 Task: Play online wordle game with 4 letters.
Action: Mouse moved to (671, 529)
Screenshot: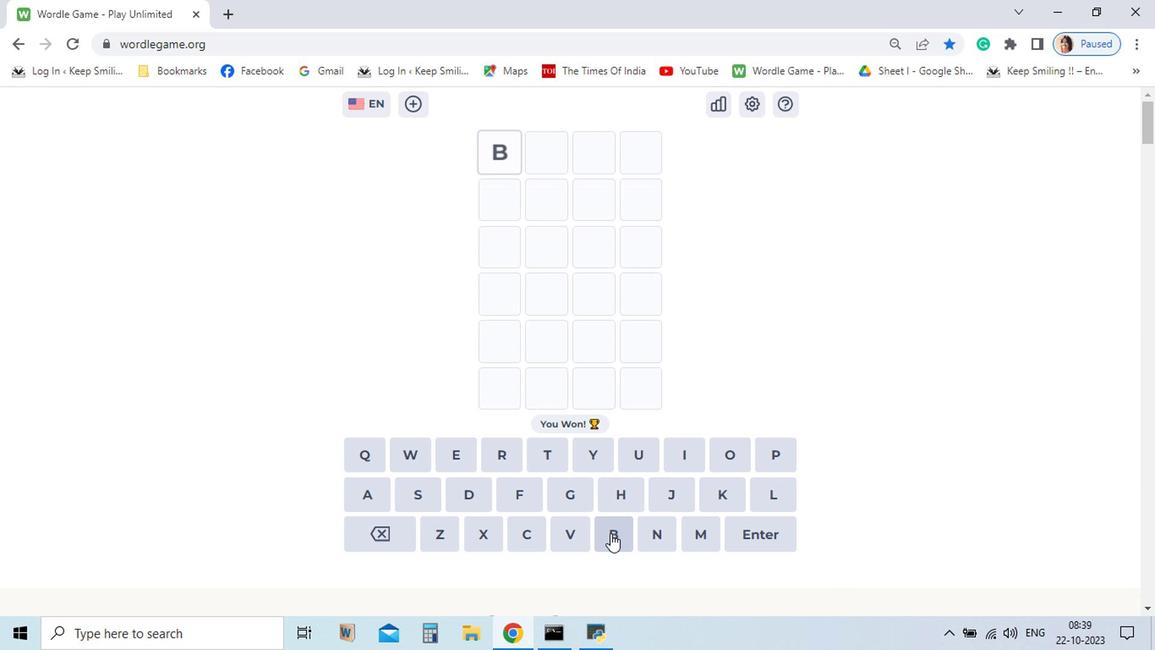 
Action: Mouse pressed left at (671, 529)
Screenshot: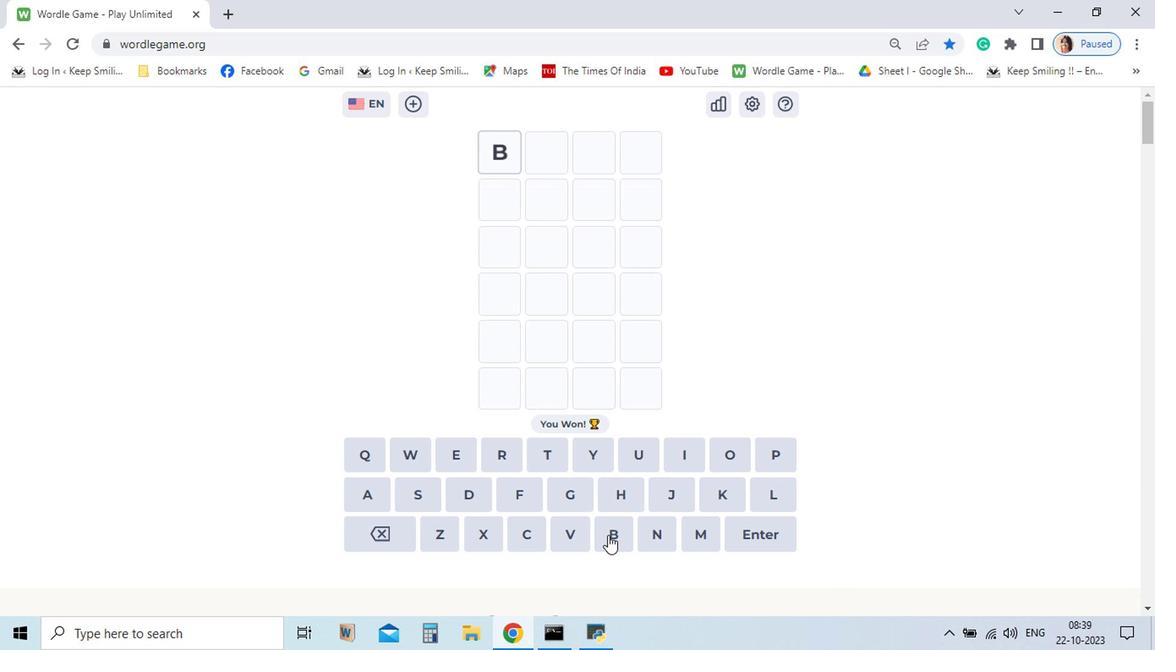 
Action: Mouse moved to (702, 513)
Screenshot: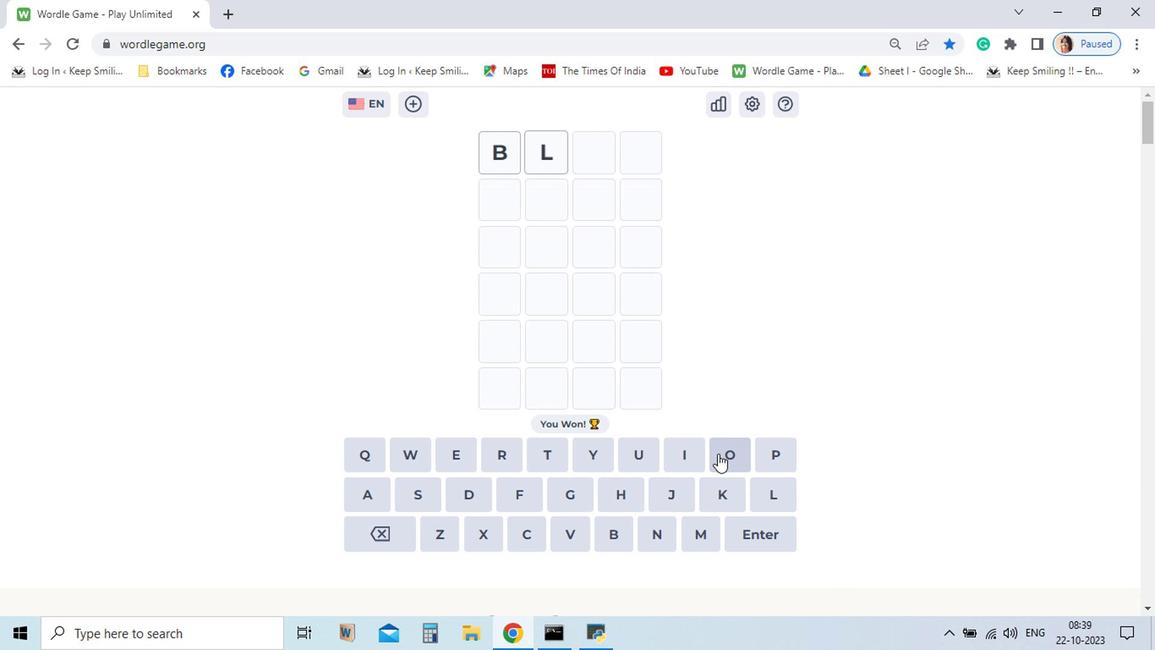 
Action: Mouse pressed left at (702, 513)
Screenshot: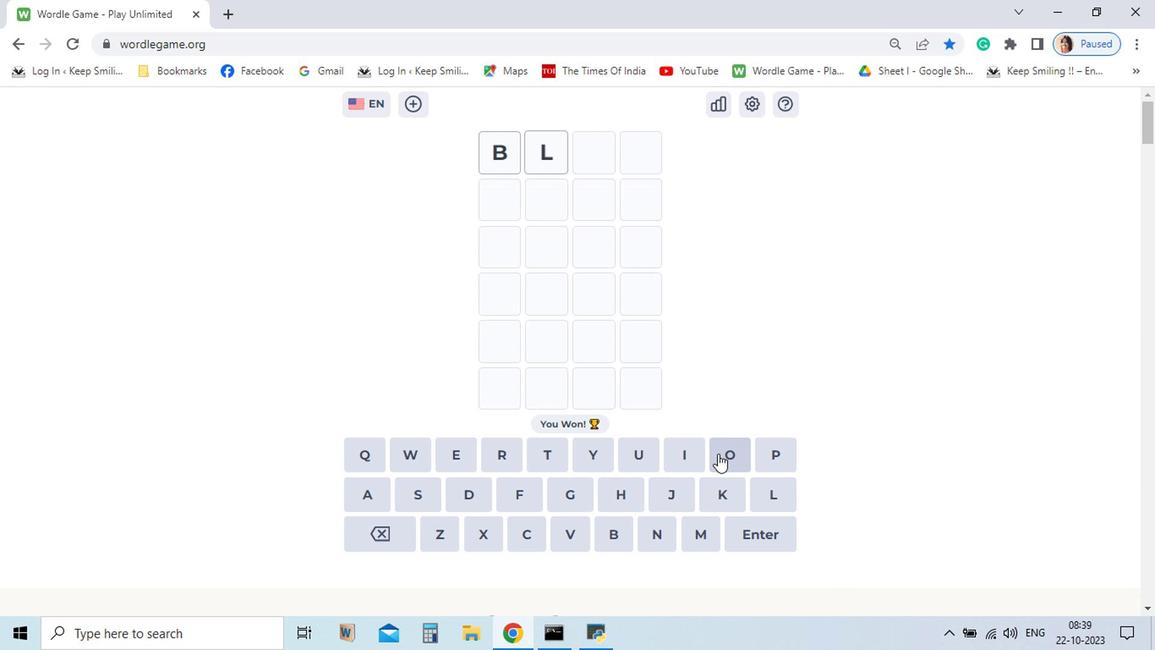 
Action: Mouse moved to (693, 498)
Screenshot: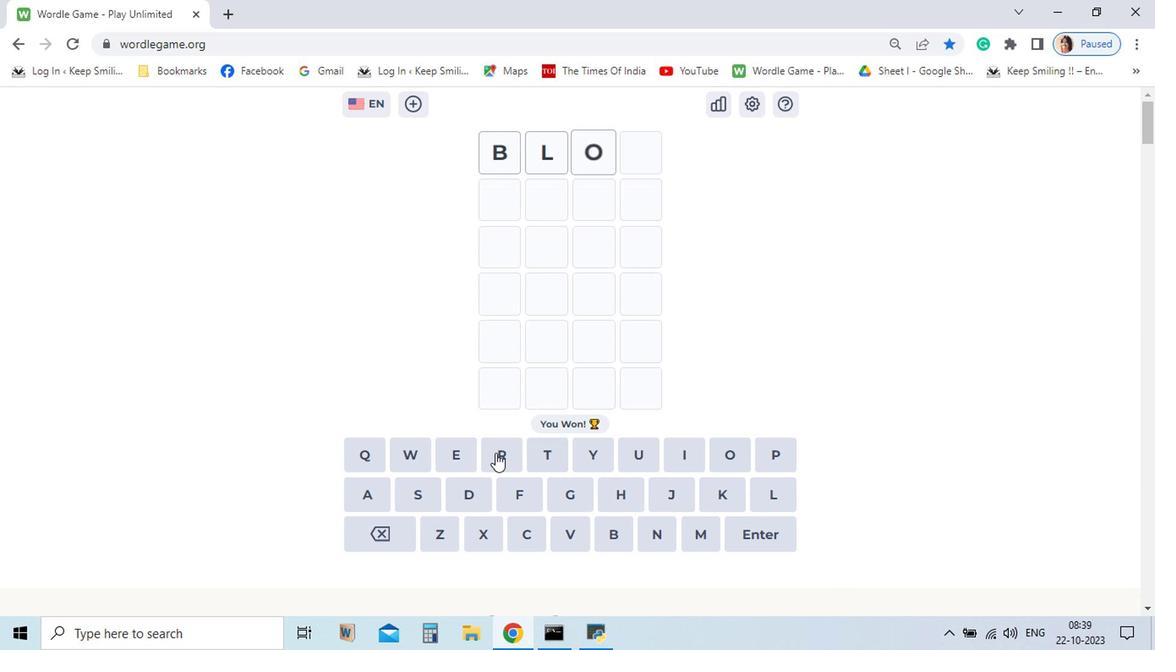 
Action: Mouse pressed left at (693, 498)
Screenshot: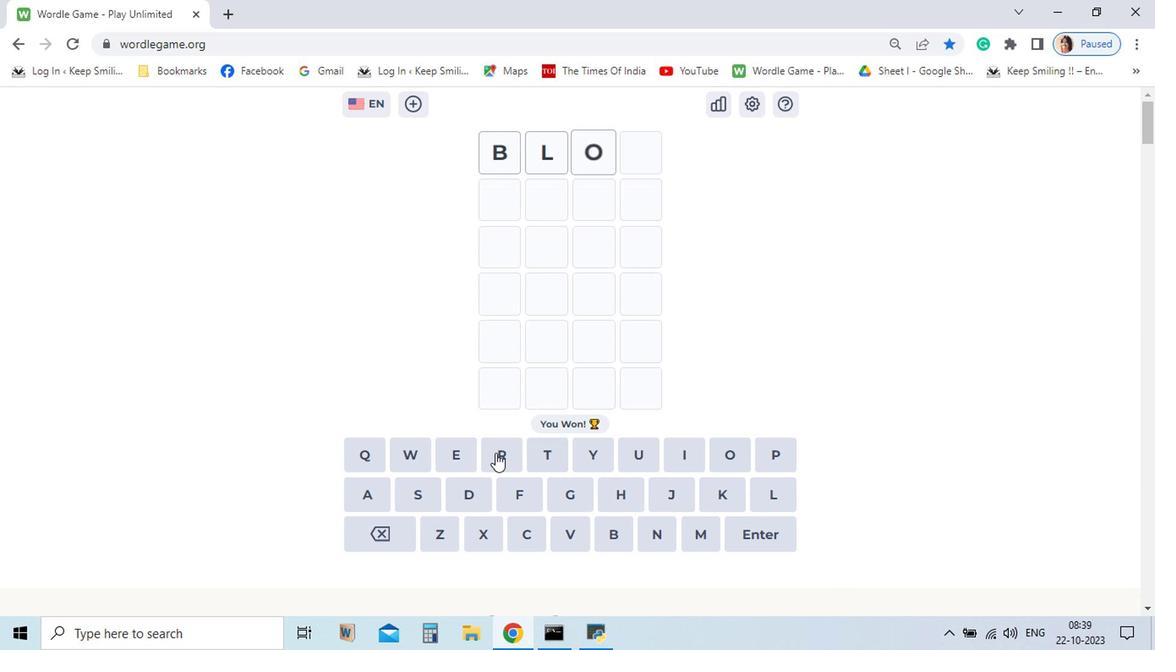 
Action: Mouse moved to (632, 499)
Screenshot: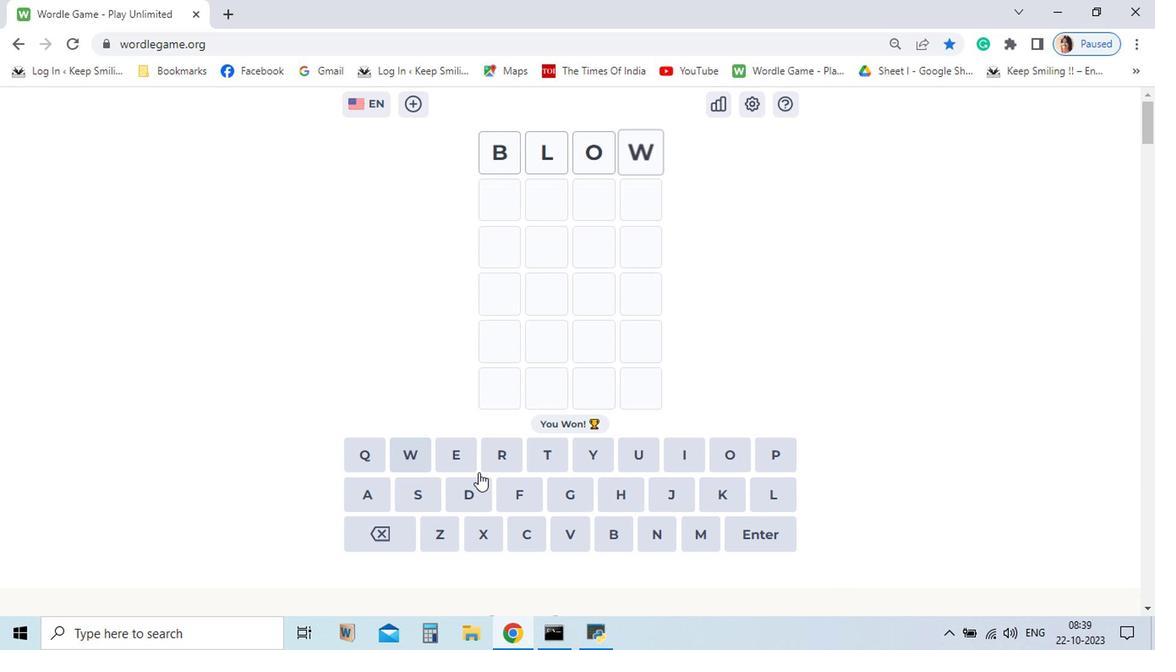 
Action: Mouse pressed left at (632, 499)
Screenshot: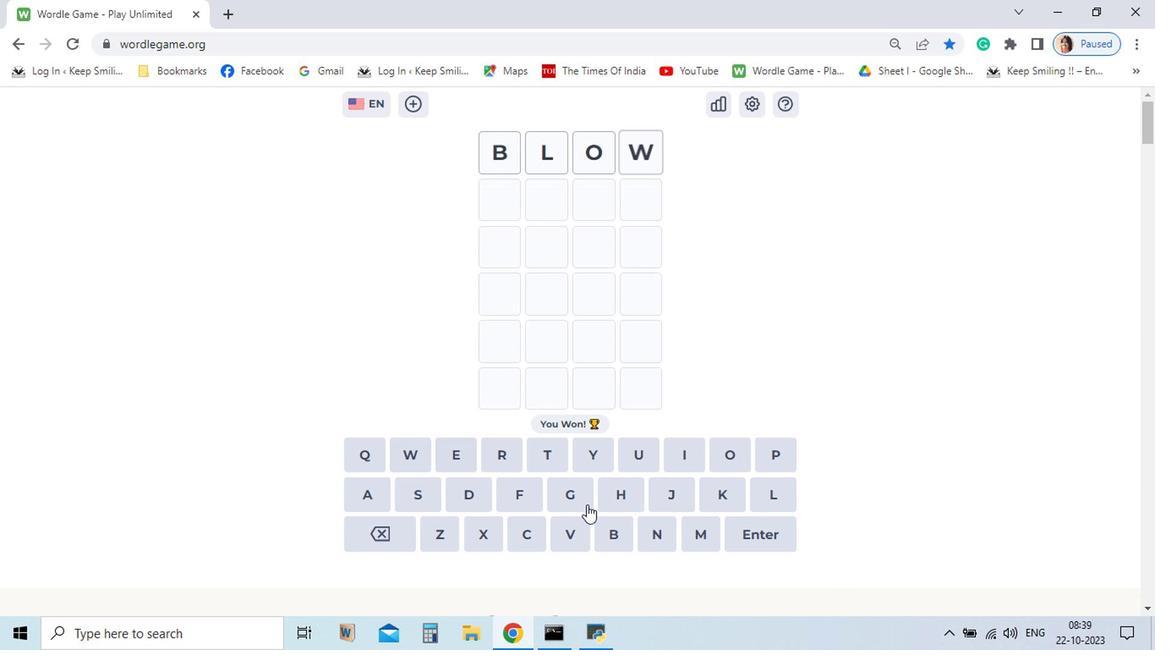 
Action: Mouse moved to (697, 530)
Screenshot: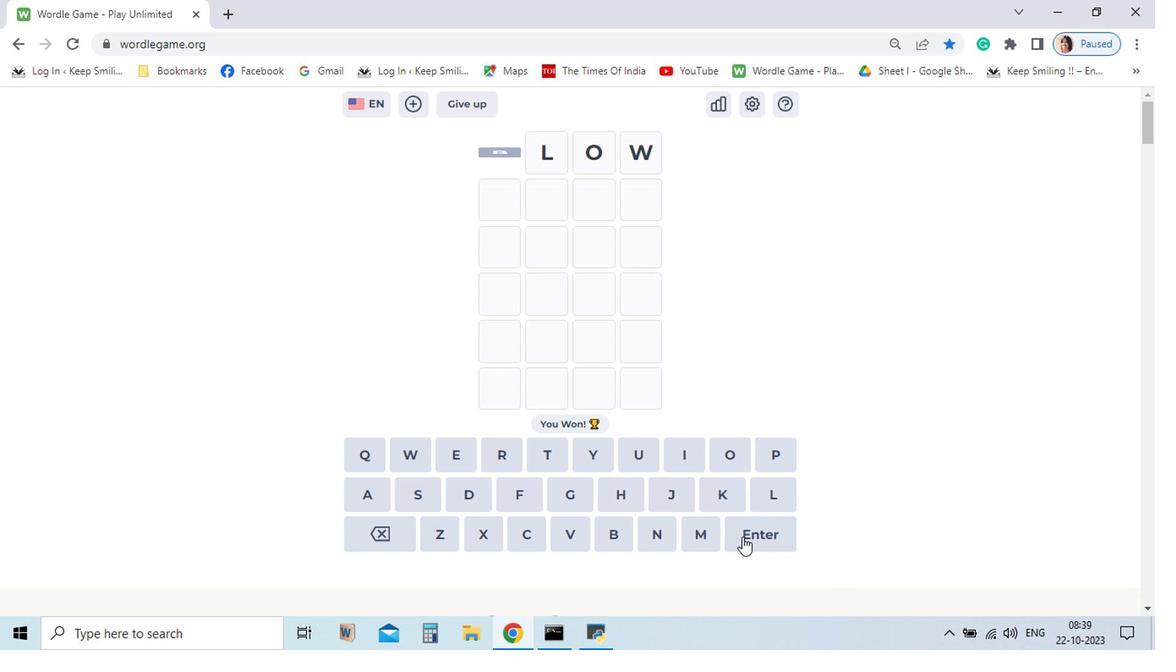 
Action: Mouse pressed left at (697, 530)
Screenshot: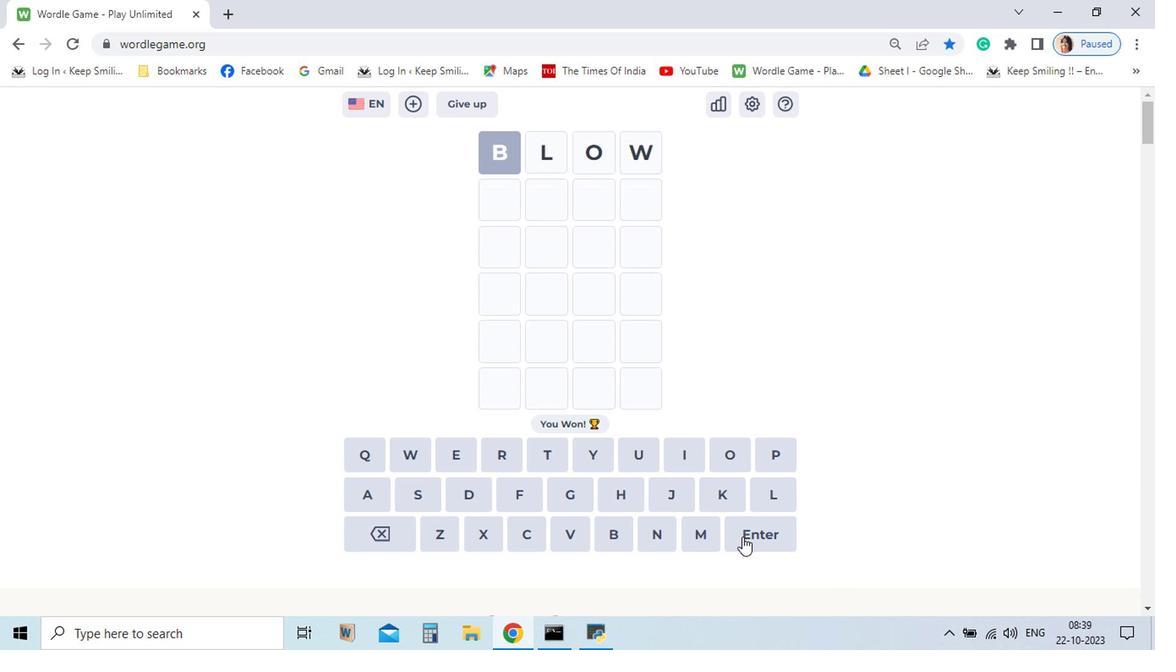 
Action: Mouse moved to (633, 515)
Screenshot: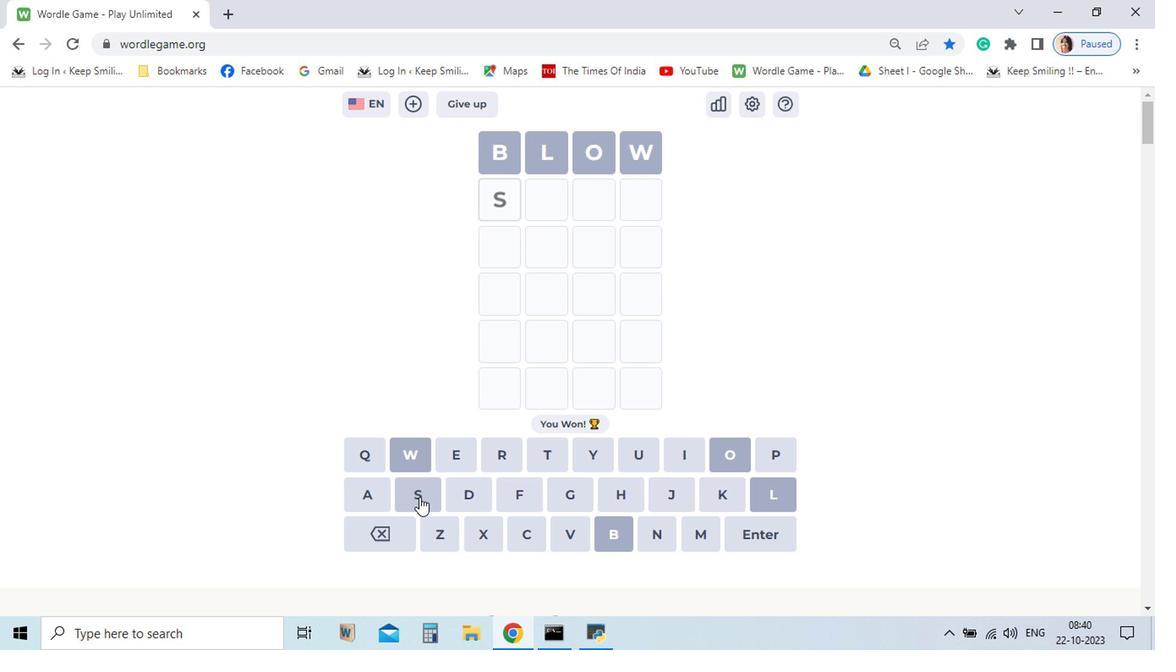 
Action: Mouse pressed left at (633, 515)
Screenshot: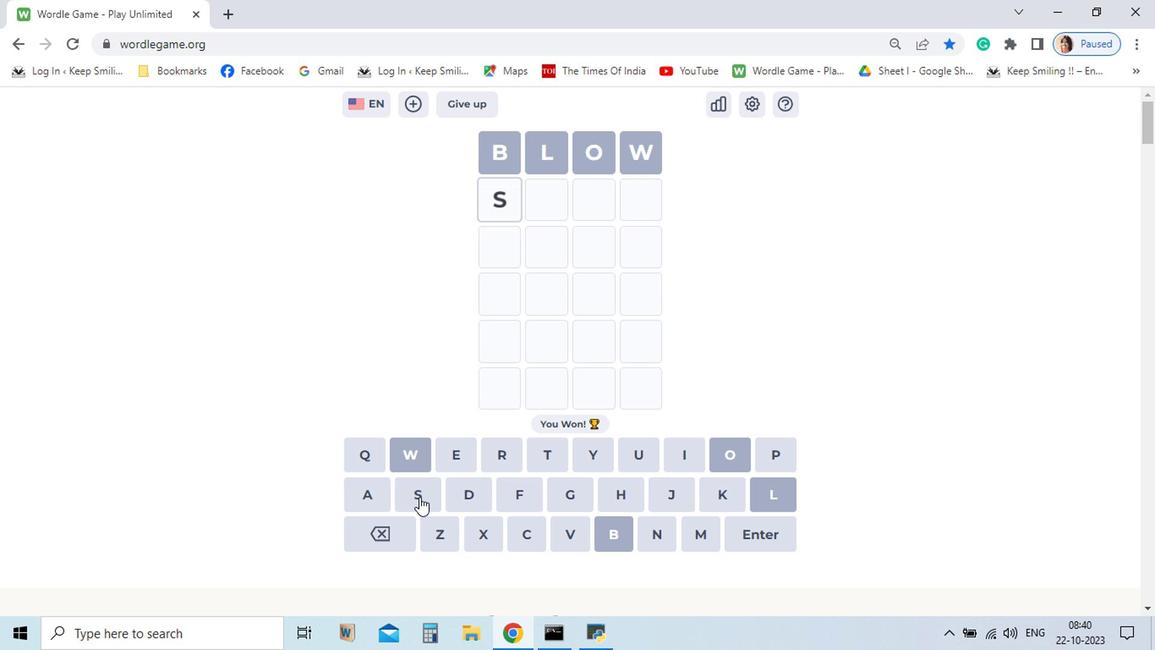 
Action: Mouse moved to (672, 513)
Screenshot: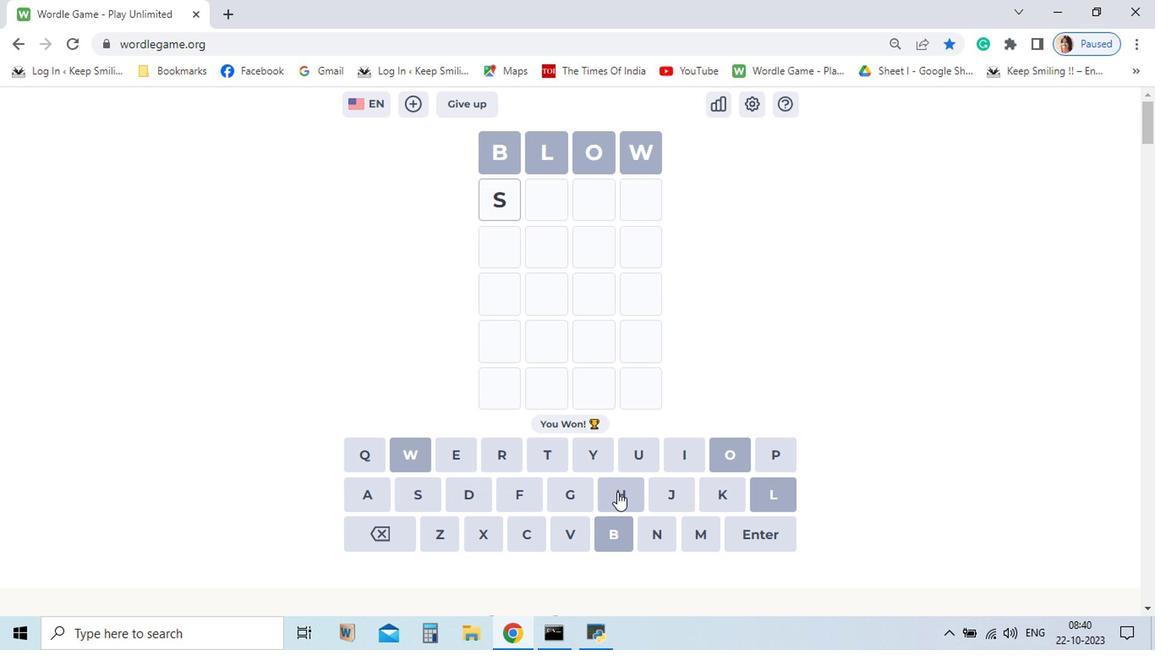 
Action: Mouse pressed left at (672, 513)
Screenshot: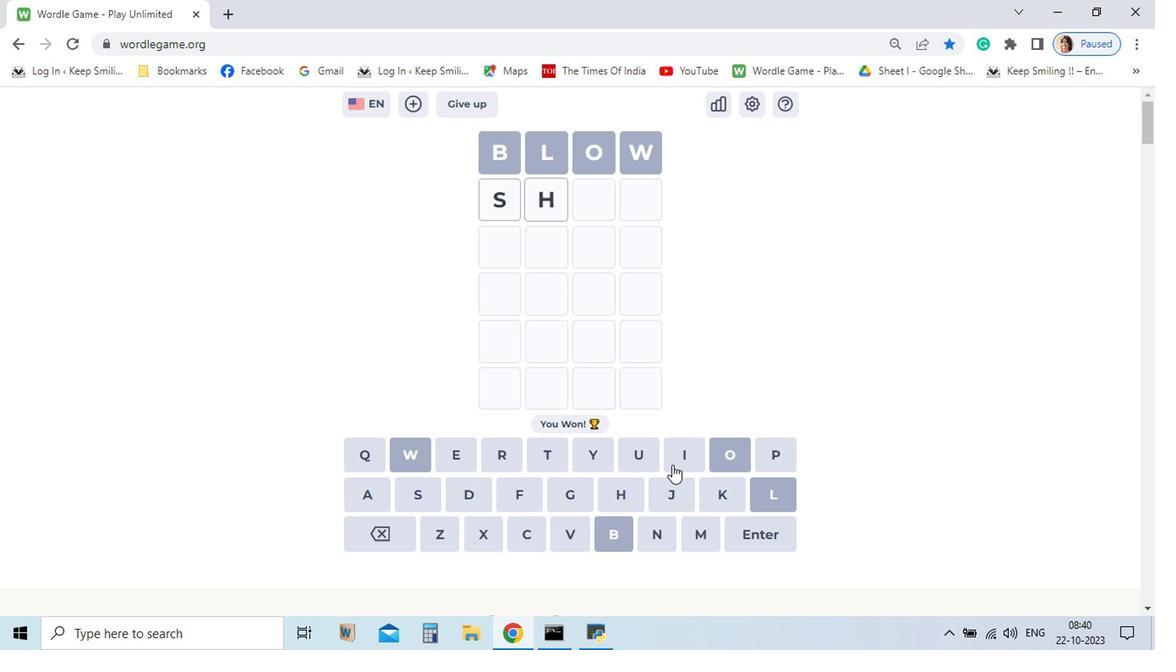 
Action: Mouse moved to (684, 502)
Screenshot: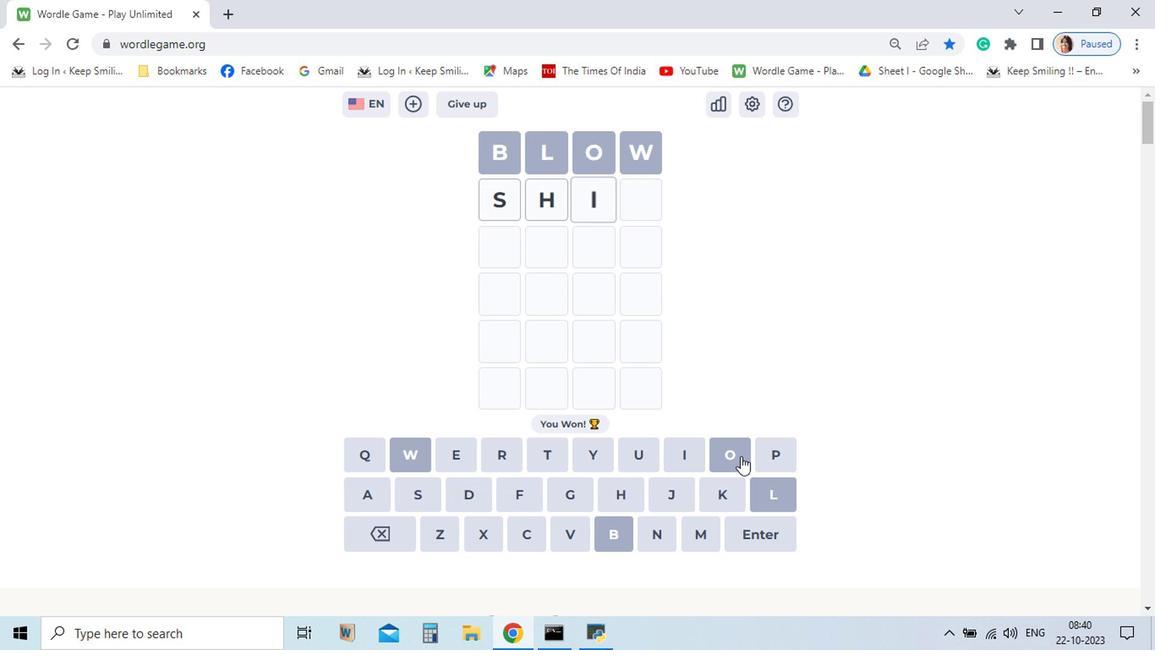 
Action: Mouse pressed left at (684, 502)
Screenshot: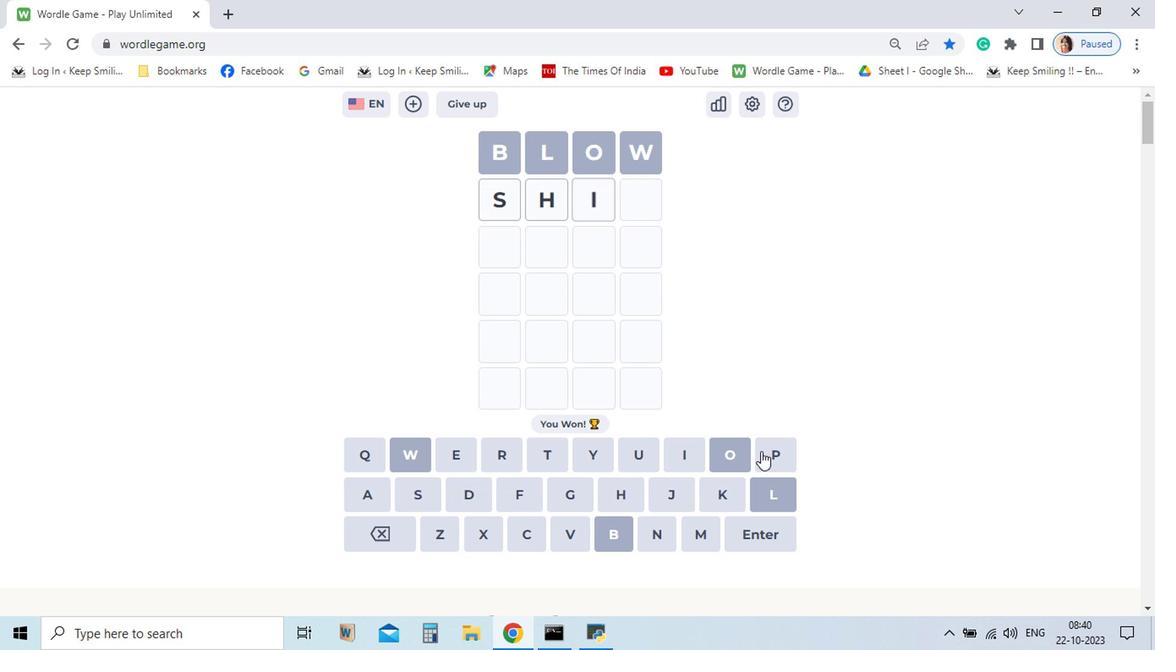 
Action: Mouse moved to (702, 498)
Screenshot: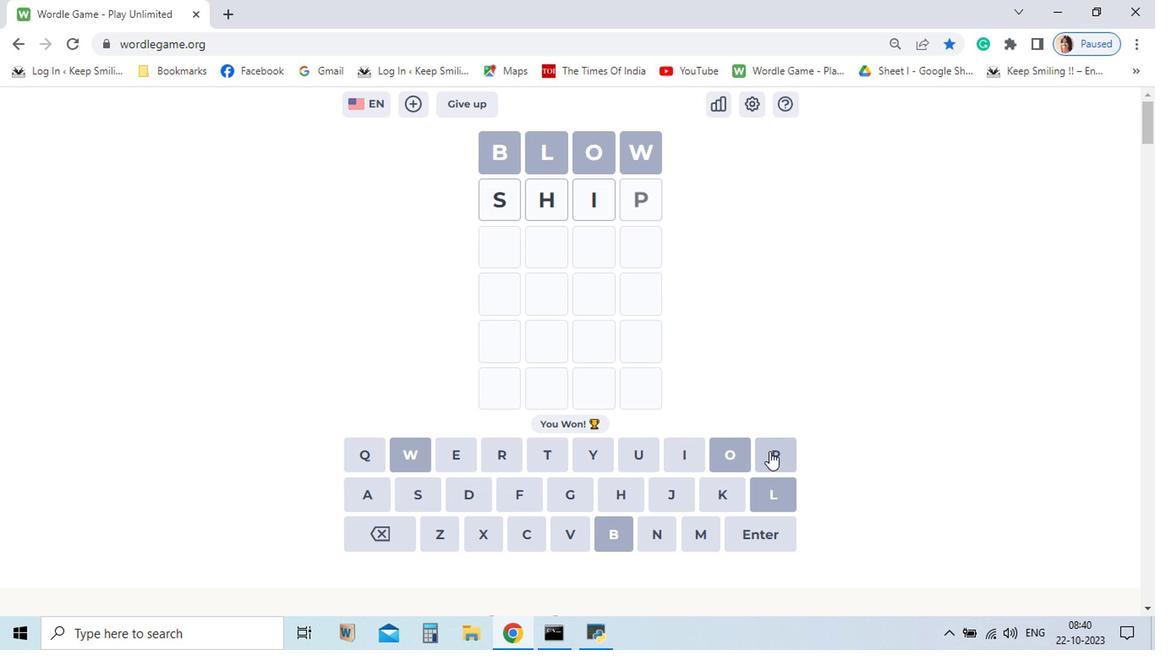 
Action: Mouse pressed left at (702, 498)
Screenshot: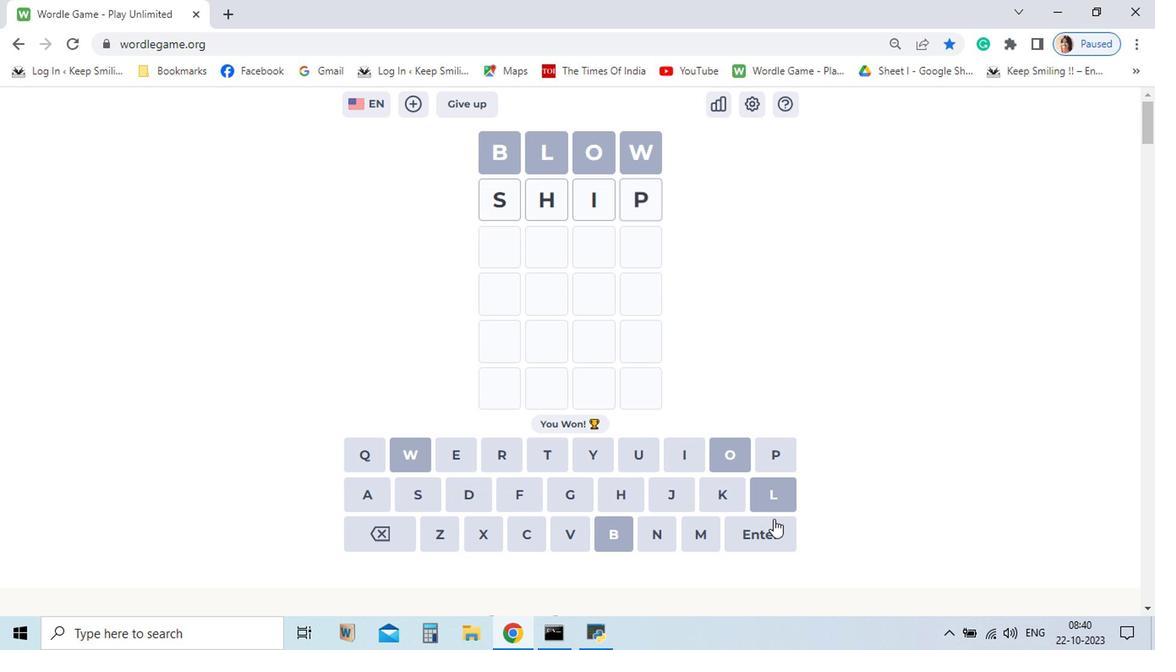 
Action: Mouse moved to (702, 525)
Screenshot: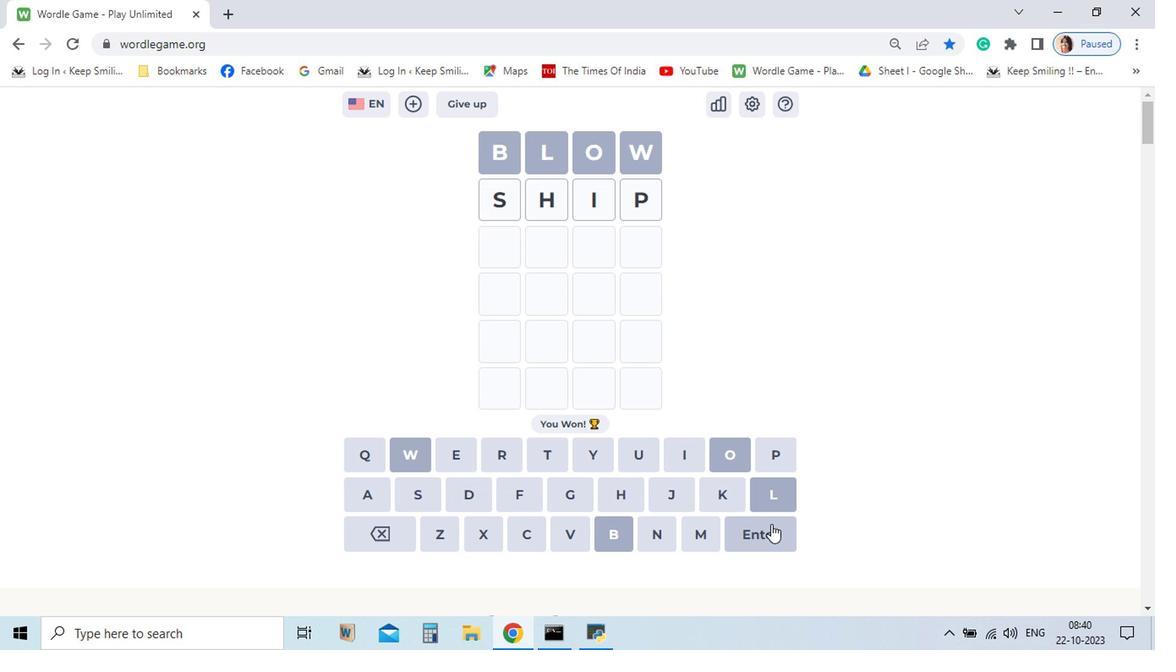 
Action: Mouse pressed left at (702, 525)
Screenshot: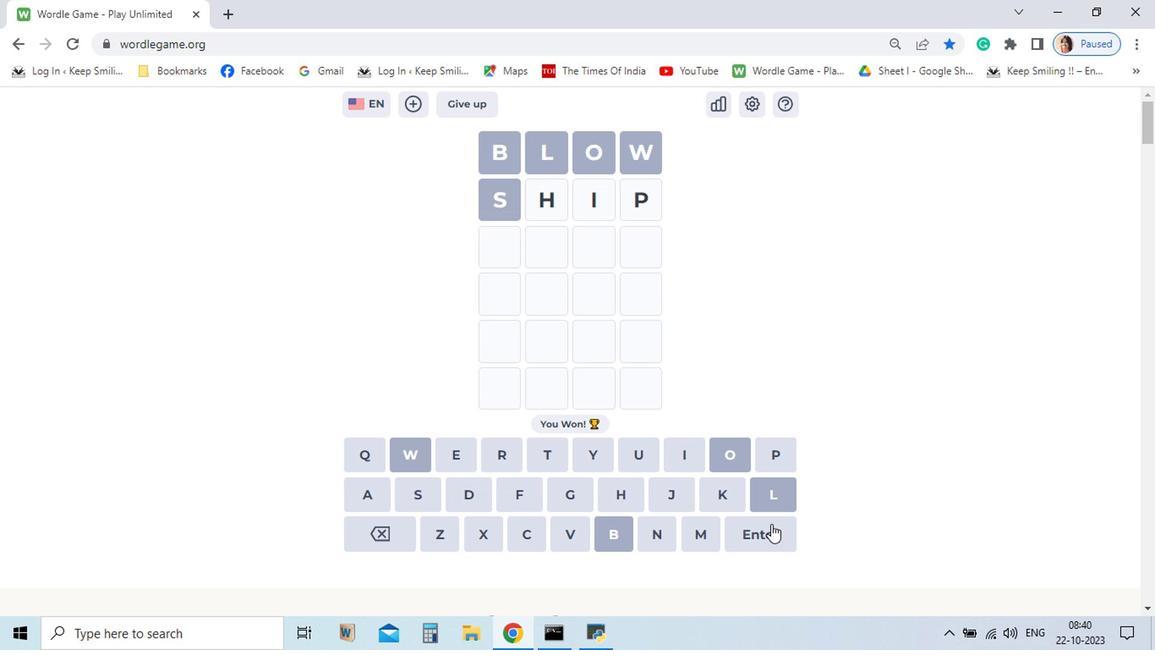 
Action: Mouse moved to (671, 515)
Screenshot: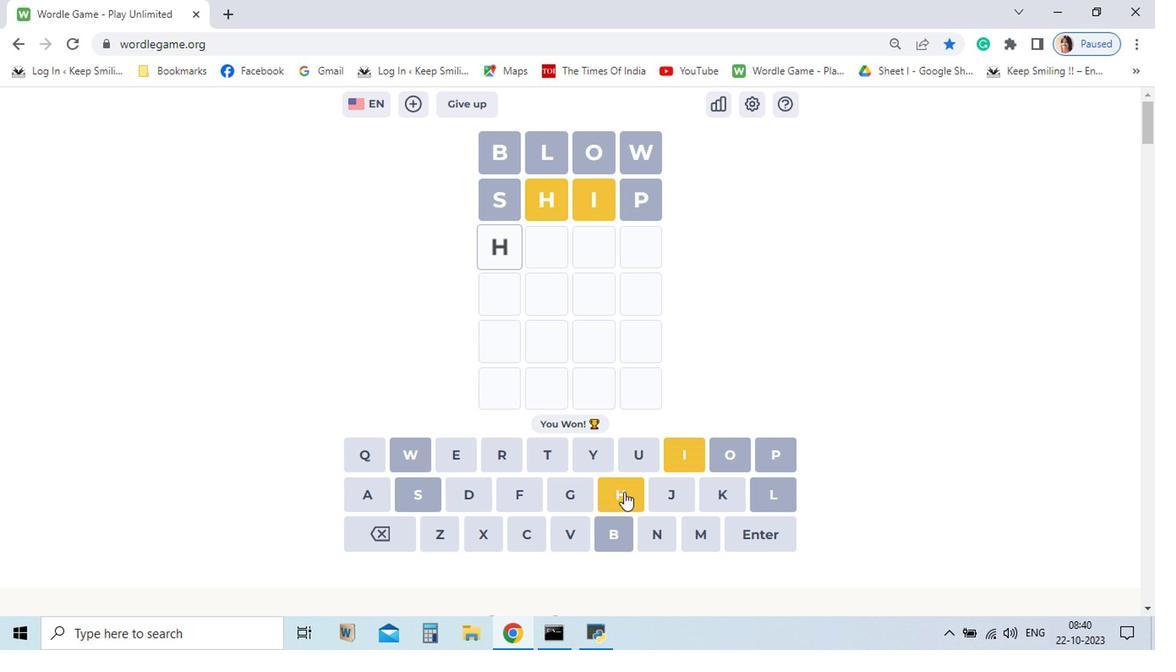 
Action: Mouse pressed left at (671, 515)
Screenshot: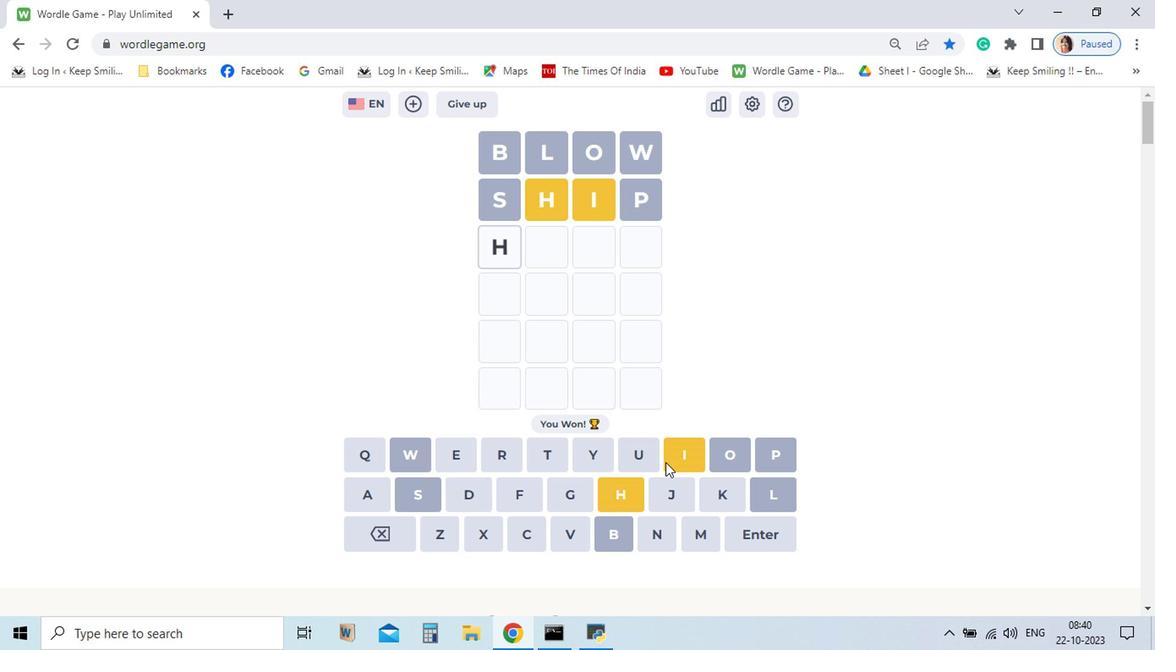 
Action: Mouse moved to (684, 499)
Screenshot: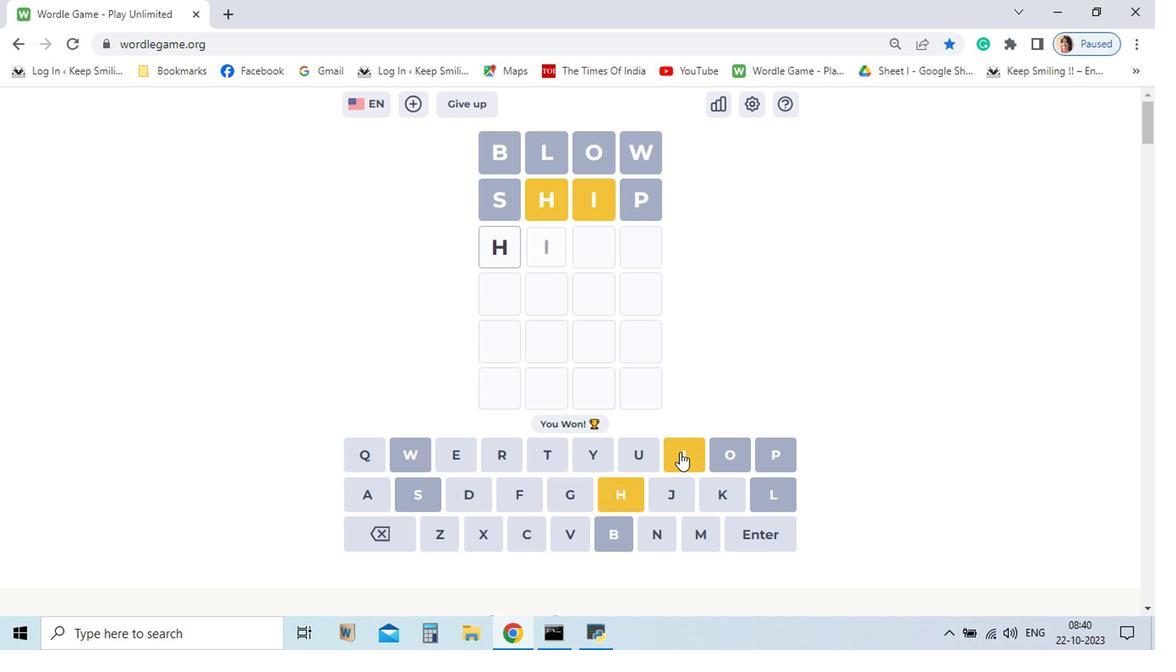 
Action: Mouse pressed left at (684, 499)
Screenshot: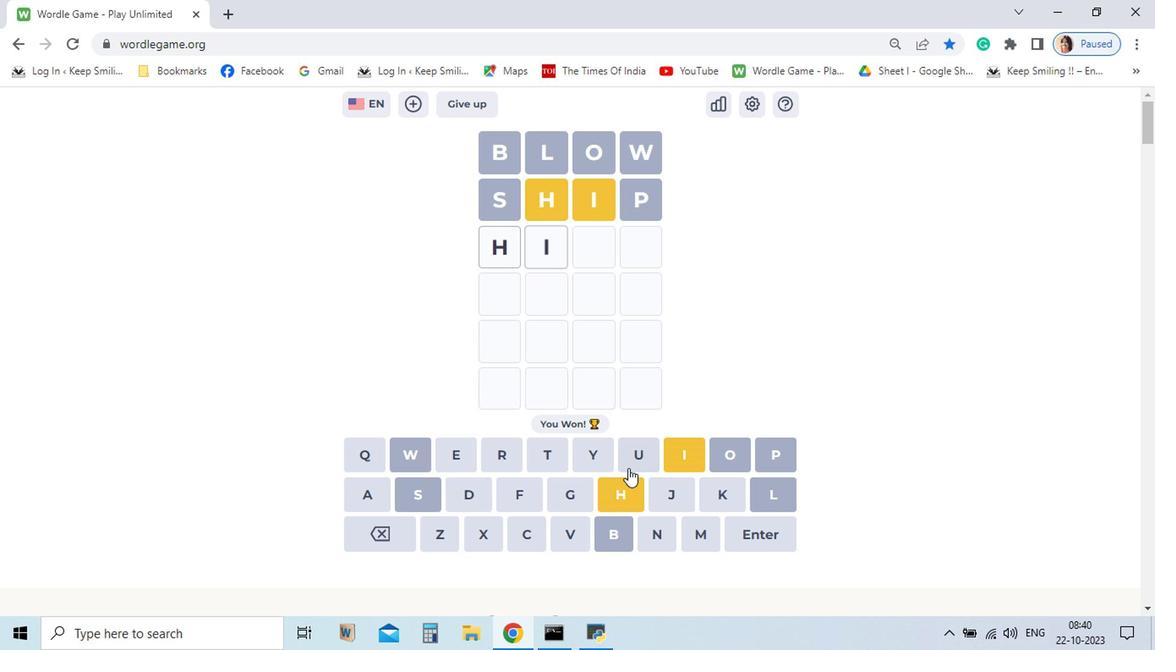
Action: Mouse moved to (643, 513)
Screenshot: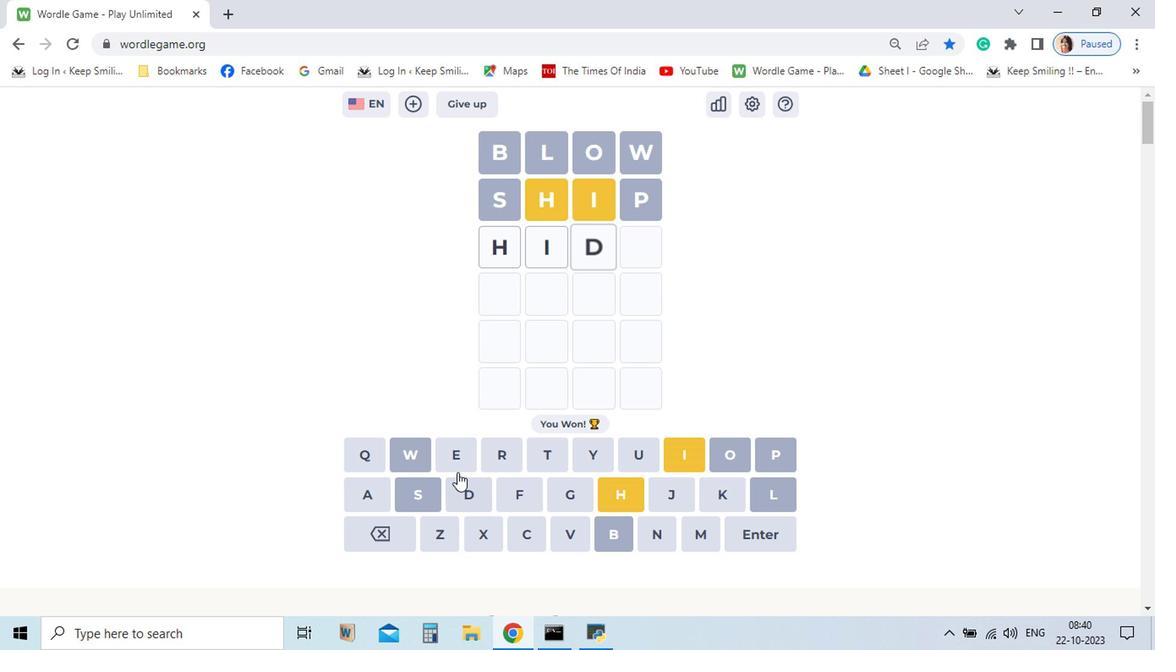 
Action: Mouse pressed left at (643, 513)
Screenshot: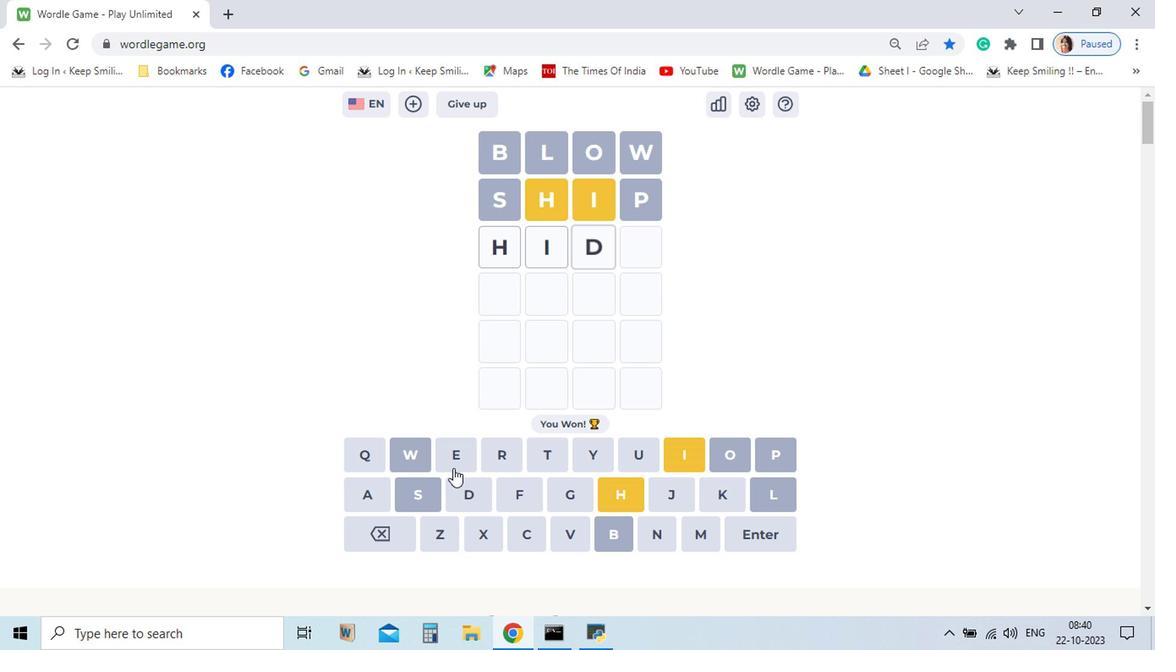 
Action: Mouse moved to (639, 499)
Screenshot: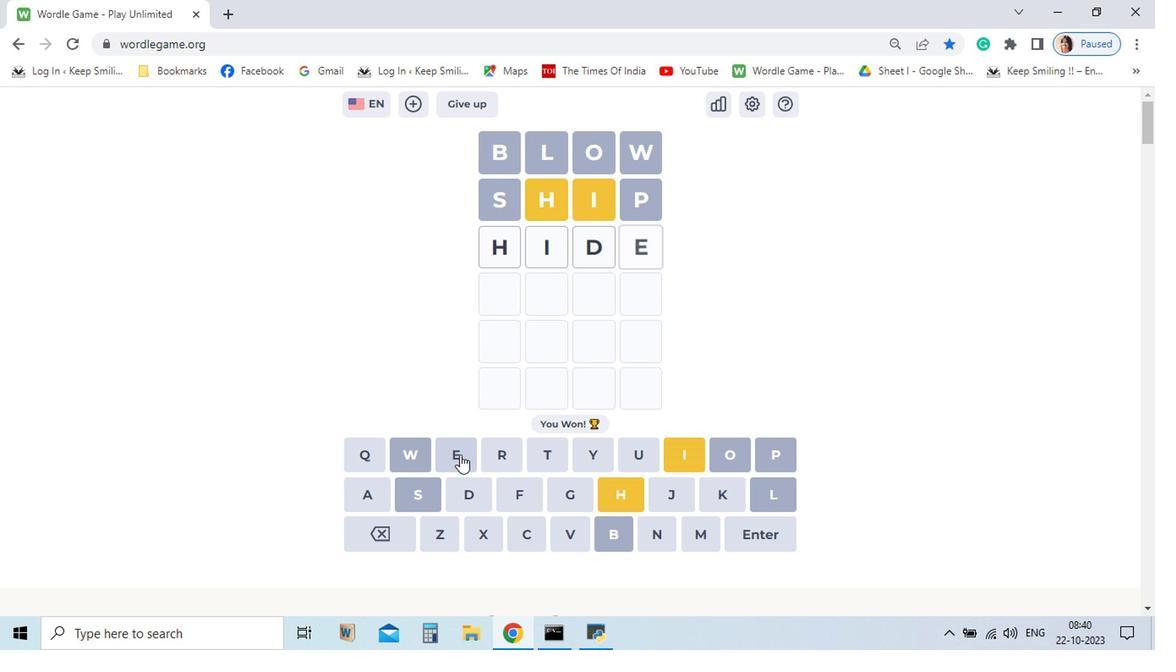 
Action: Mouse pressed left at (639, 499)
Screenshot: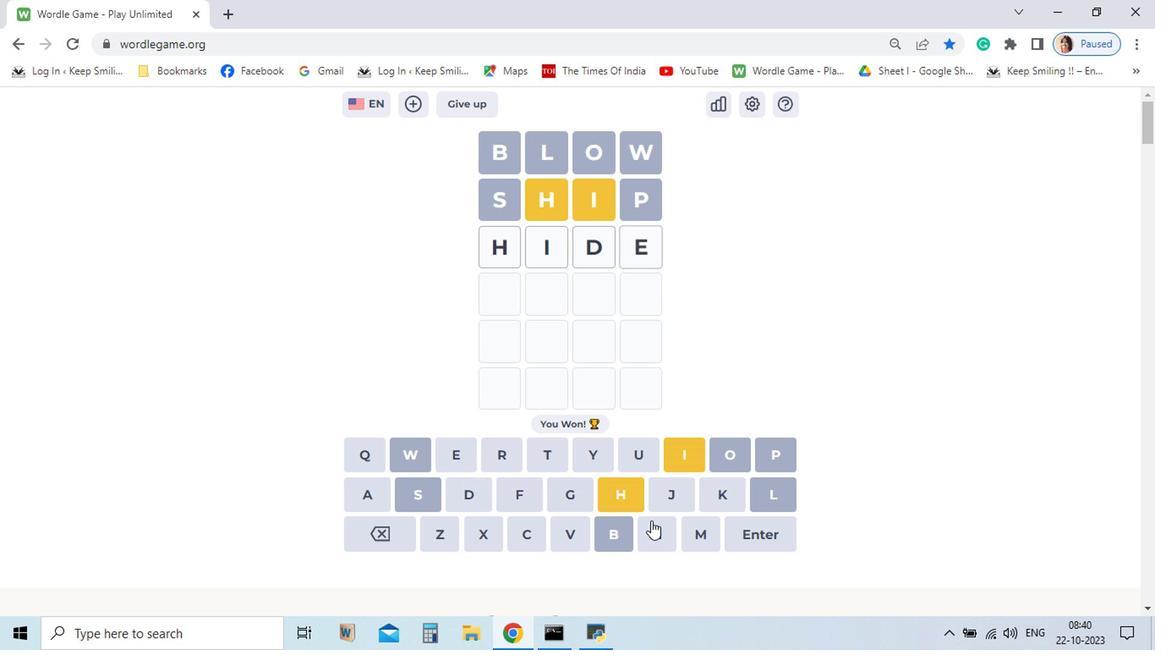 
Action: Mouse moved to (700, 529)
Screenshot: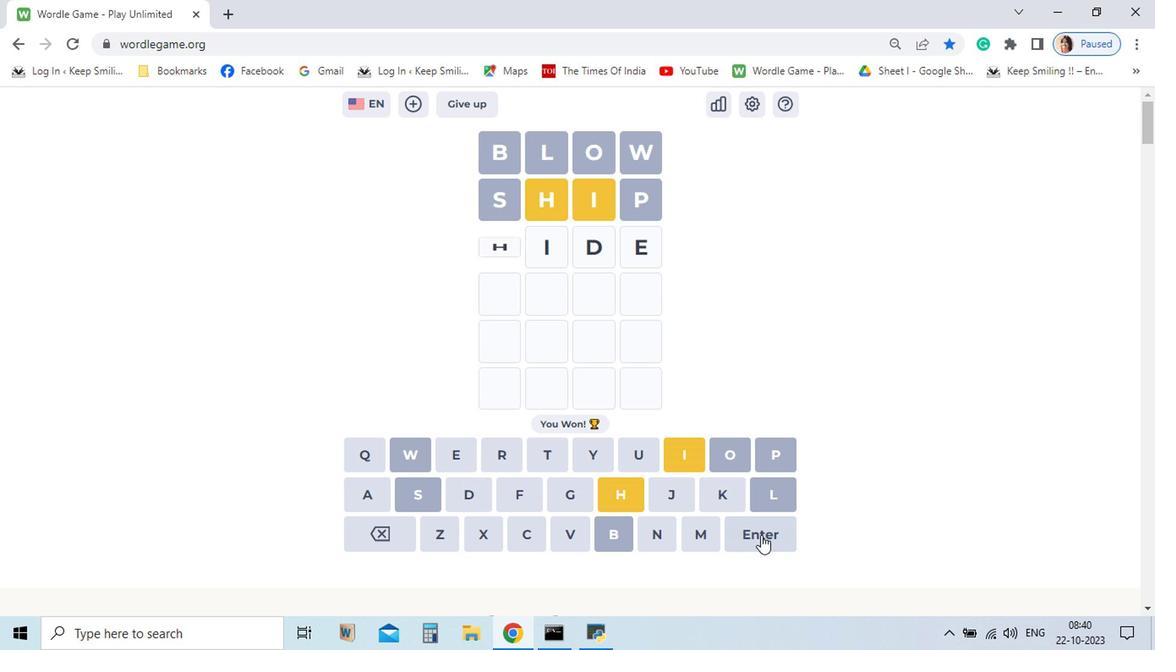 
Action: Mouse pressed left at (700, 529)
Screenshot: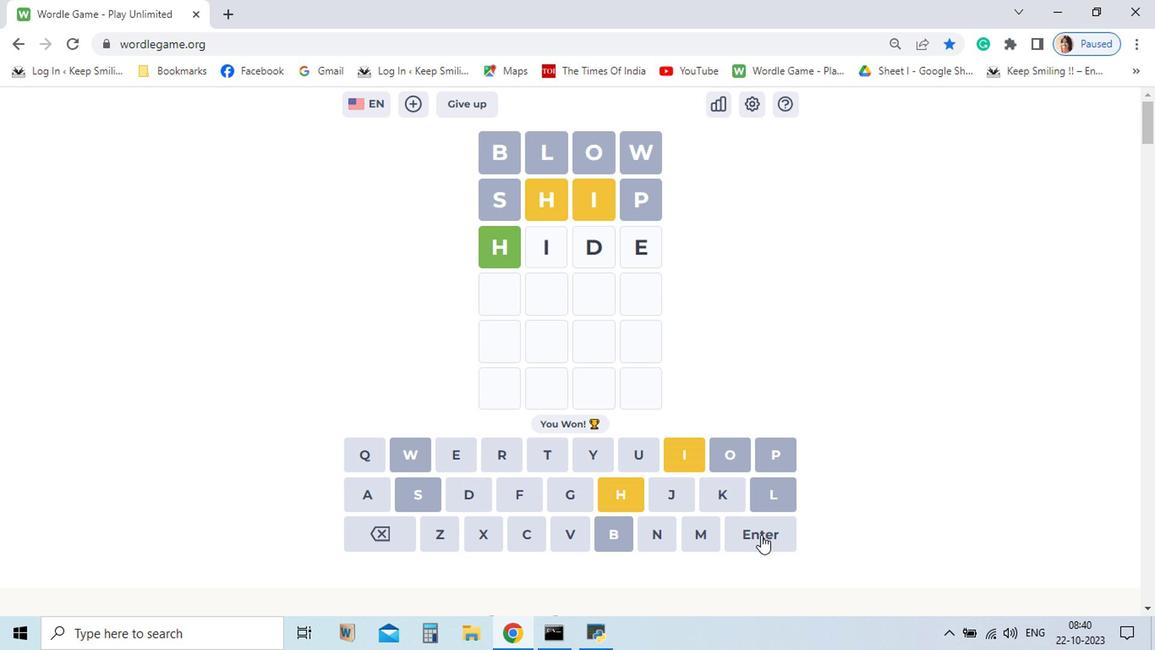 
Action: Mouse moved to (674, 514)
Screenshot: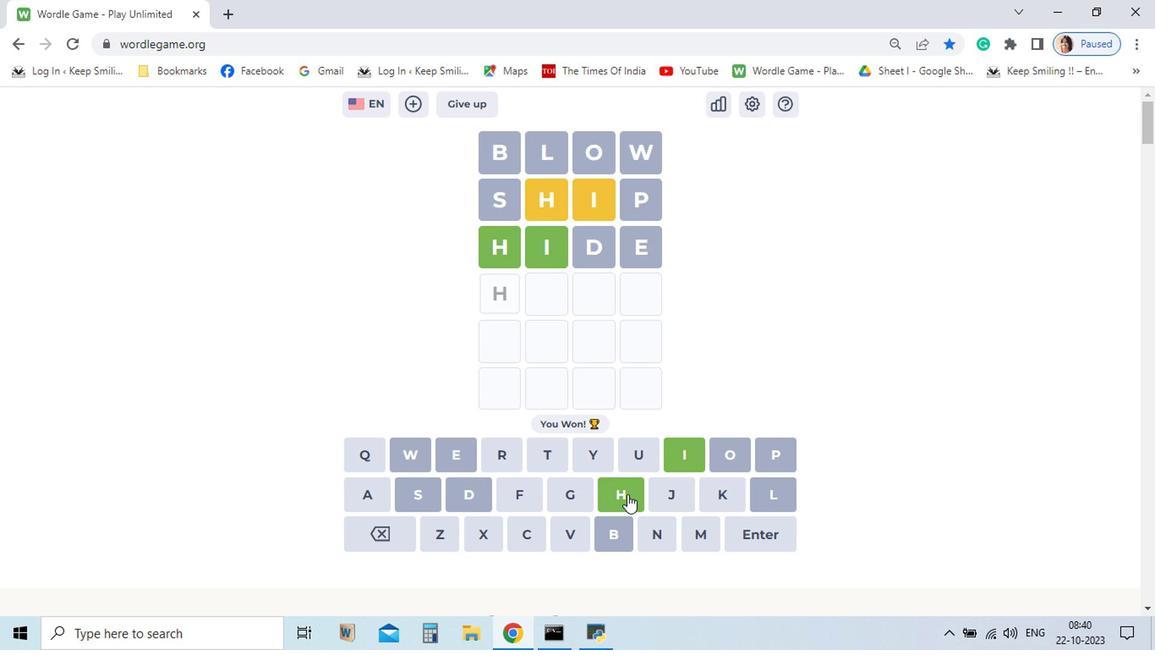
Action: Mouse pressed left at (674, 514)
Screenshot: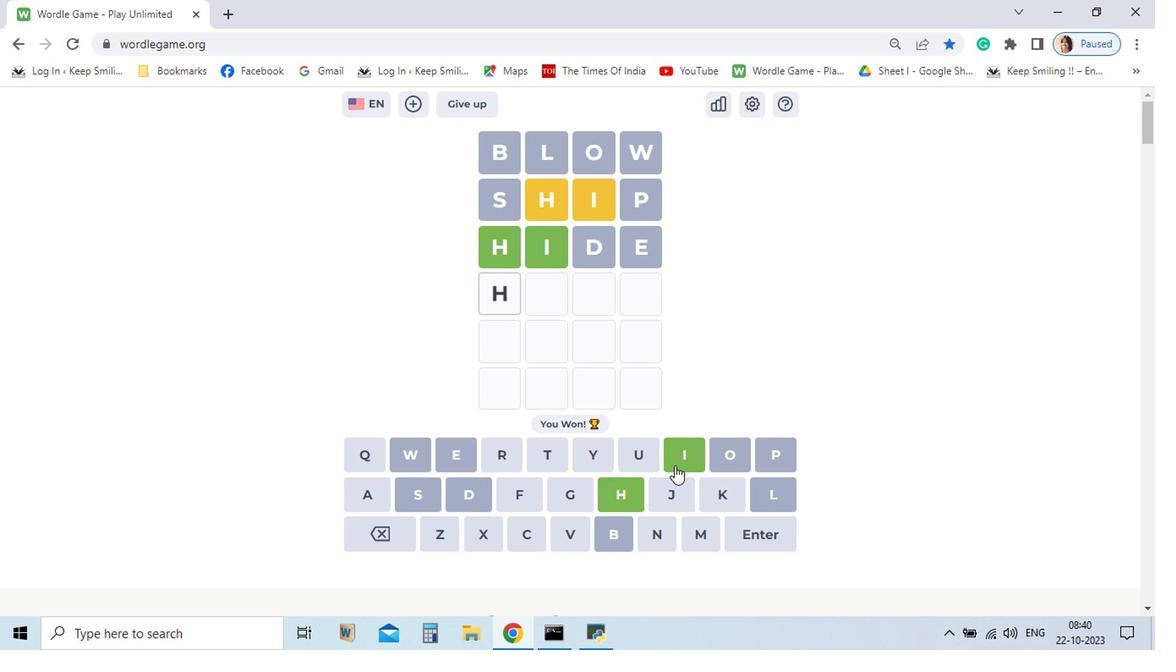 
Action: Mouse moved to (684, 501)
Screenshot: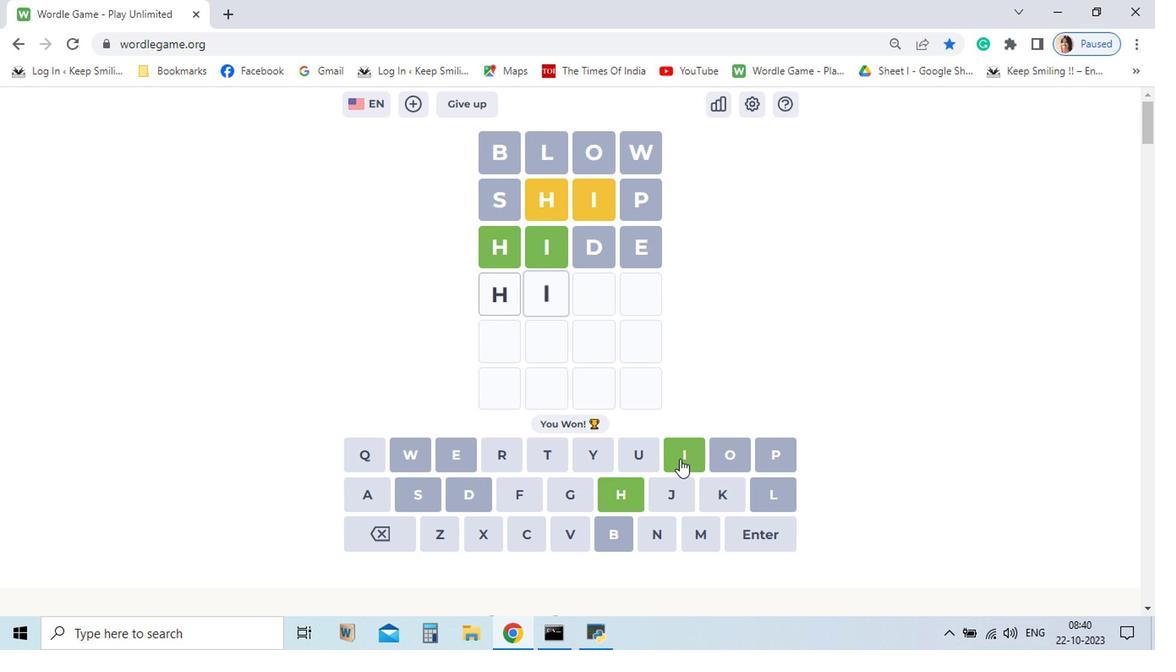 
Action: Mouse pressed left at (684, 501)
Screenshot: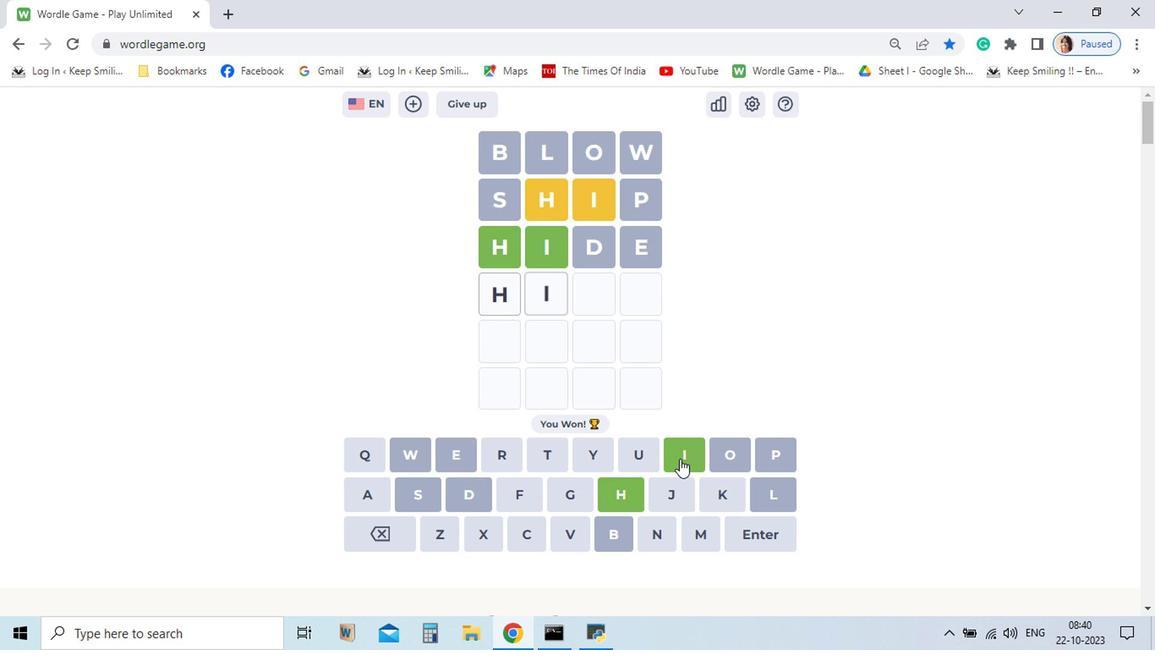 
Action: Mouse moved to (686, 529)
Screenshot: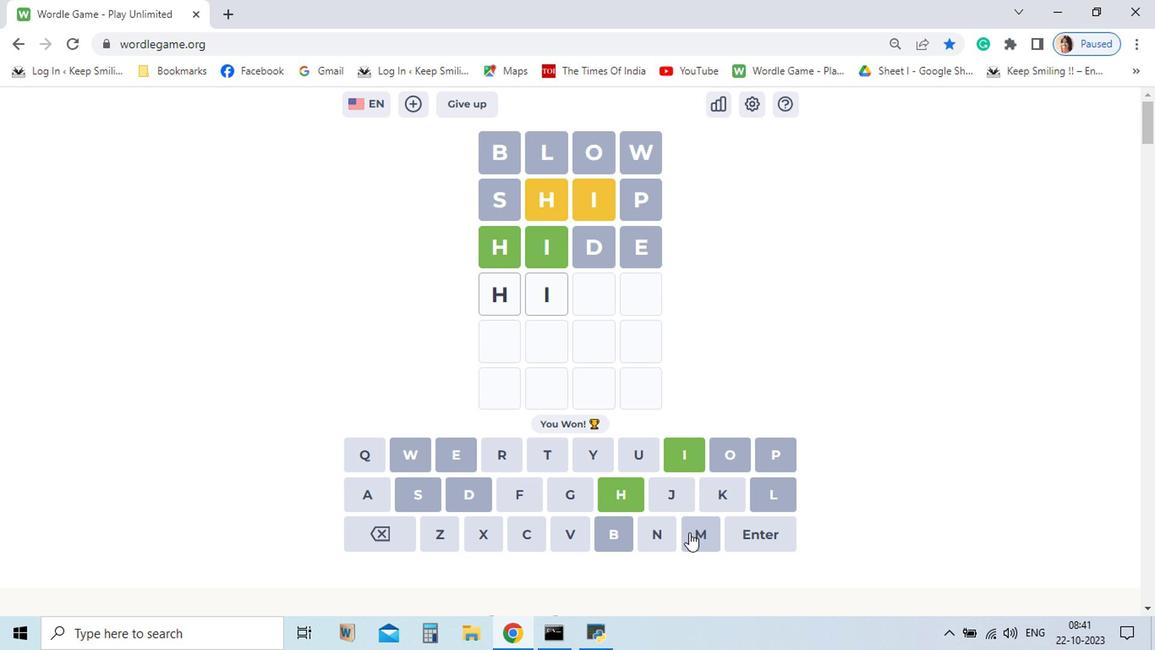 
Action: Mouse pressed left at (686, 529)
Screenshot: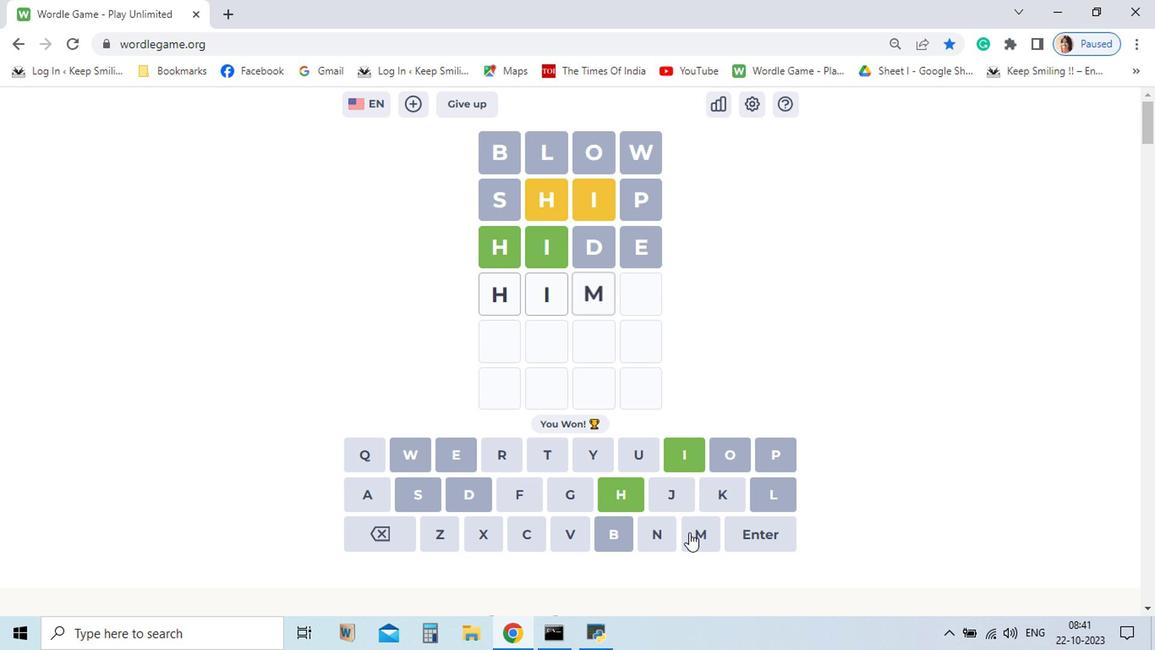 
Action: Mouse moved to (668, 496)
Screenshot: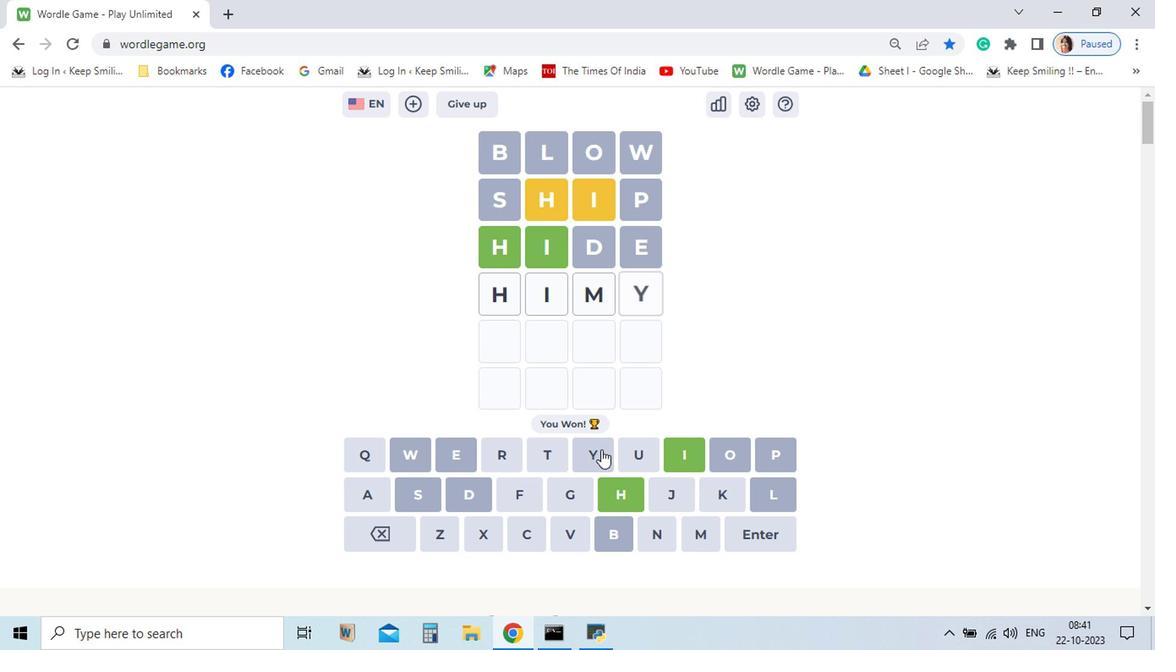 
Action: Mouse pressed left at (668, 496)
Screenshot: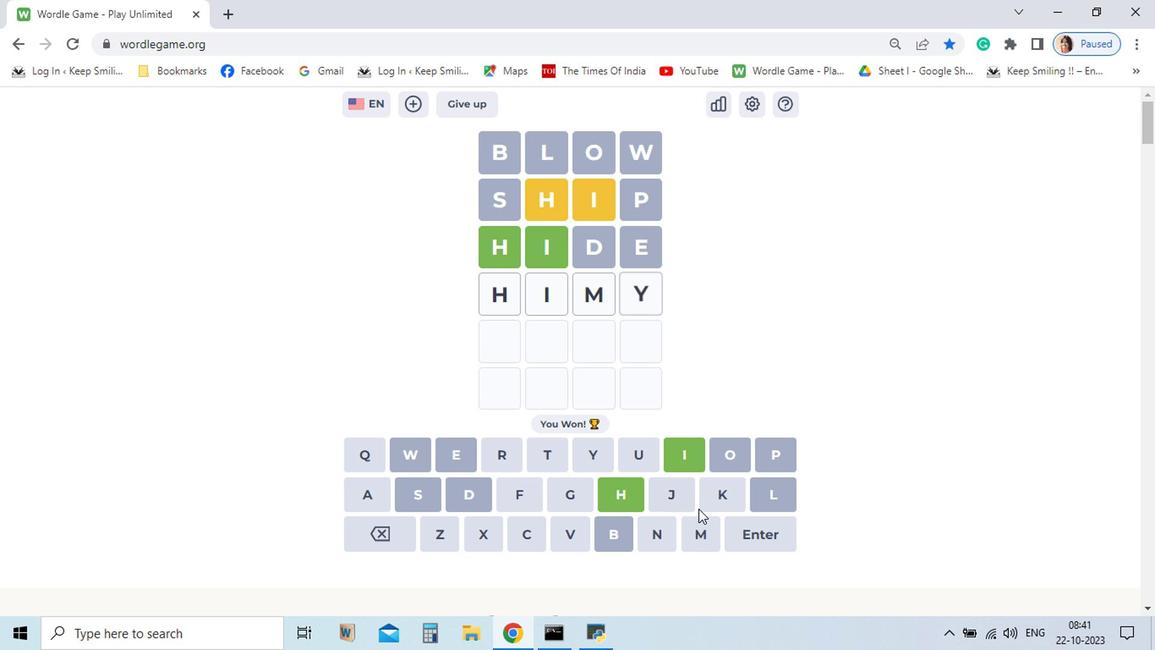 
Action: Mouse moved to (700, 526)
Screenshot: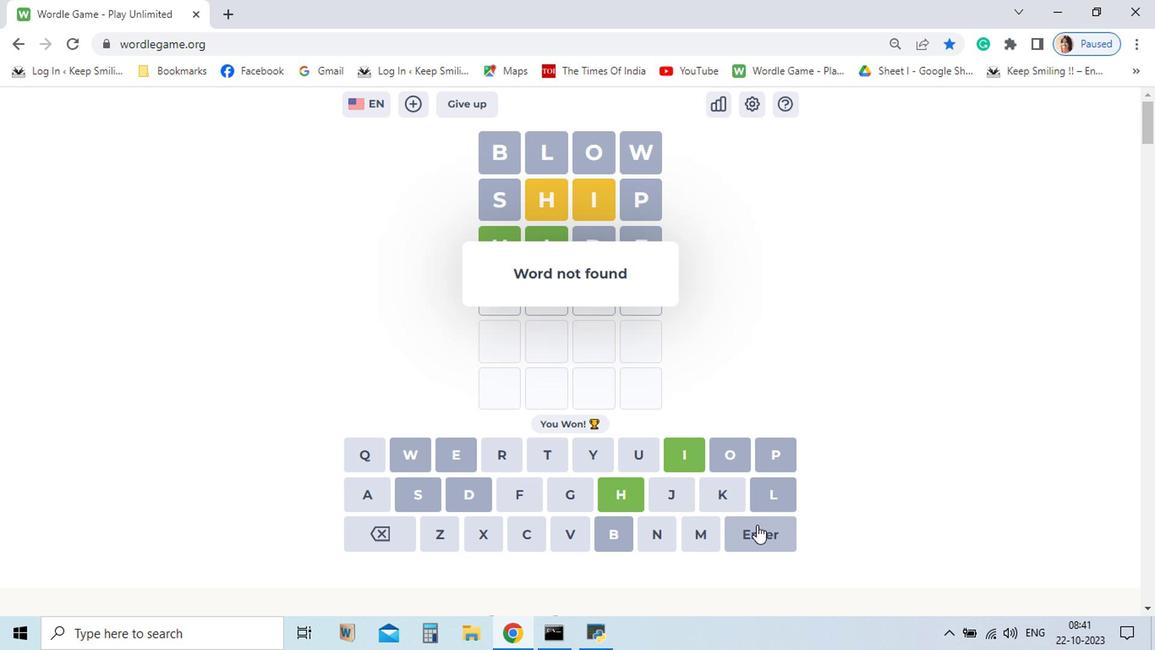 
Action: Mouse pressed left at (700, 526)
Screenshot: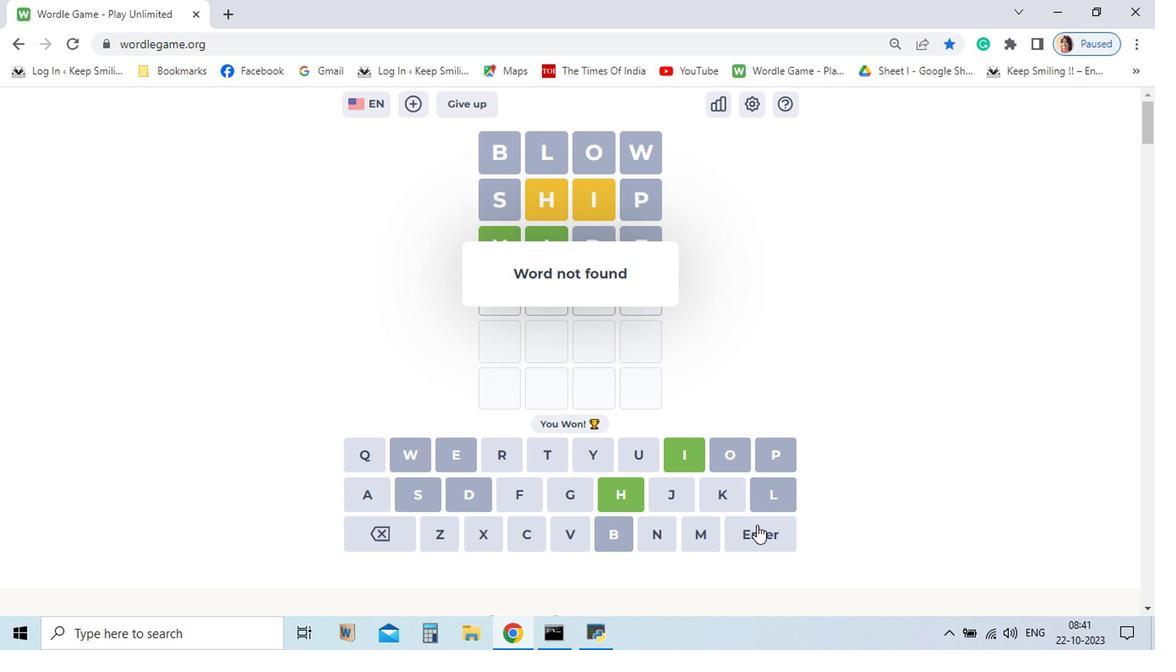 
Action: Mouse moved to (629, 527)
Screenshot: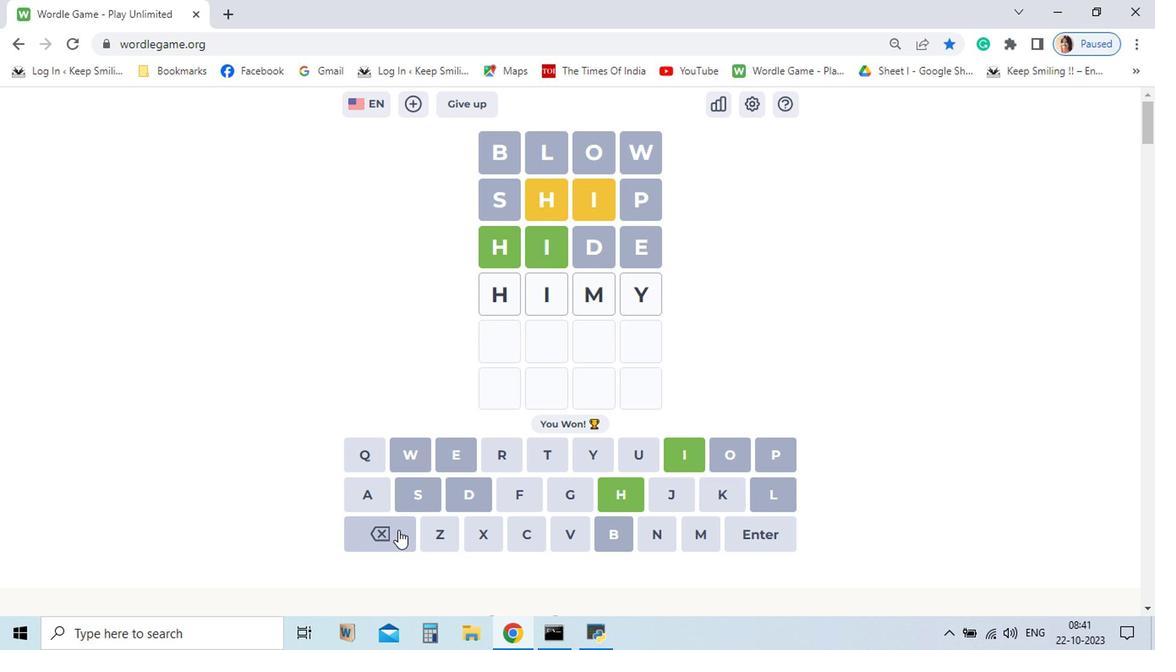 
Action: Mouse pressed left at (629, 527)
Screenshot: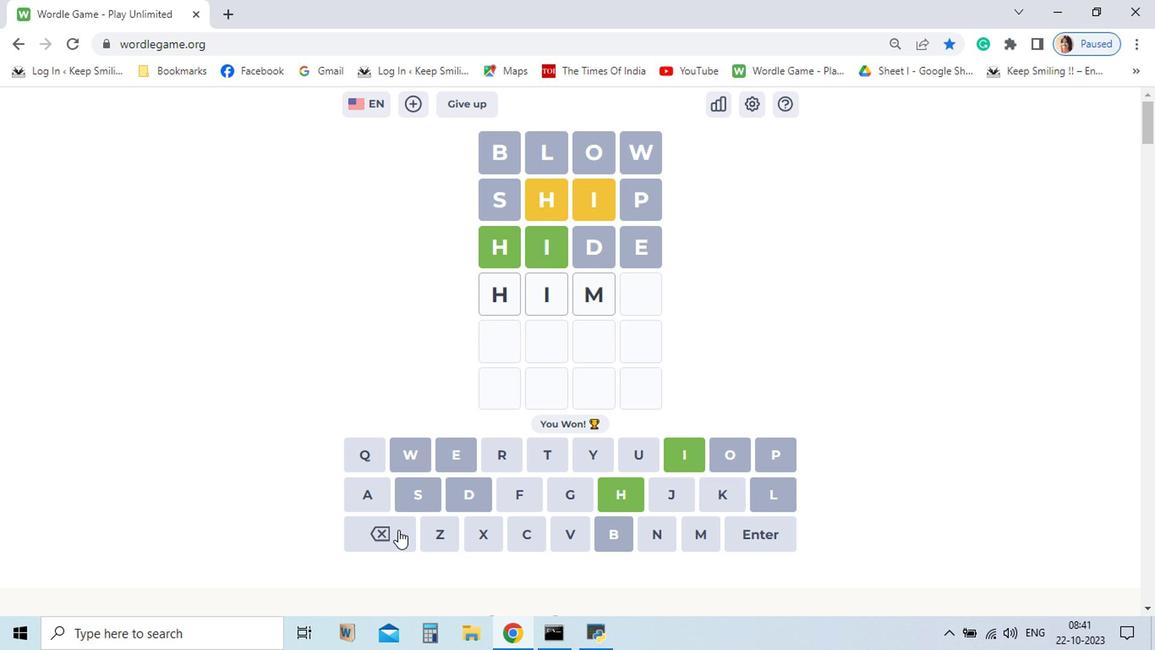 
Action: Mouse moved to (621, 509)
Screenshot: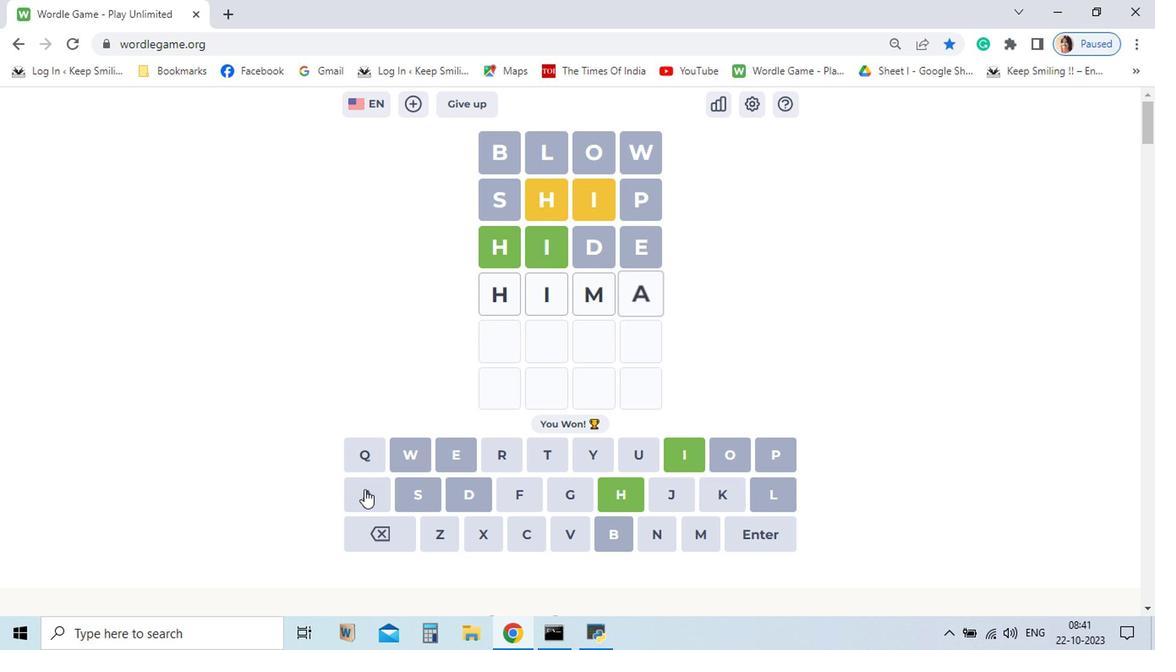 
Action: Mouse pressed left at (621, 509)
Screenshot: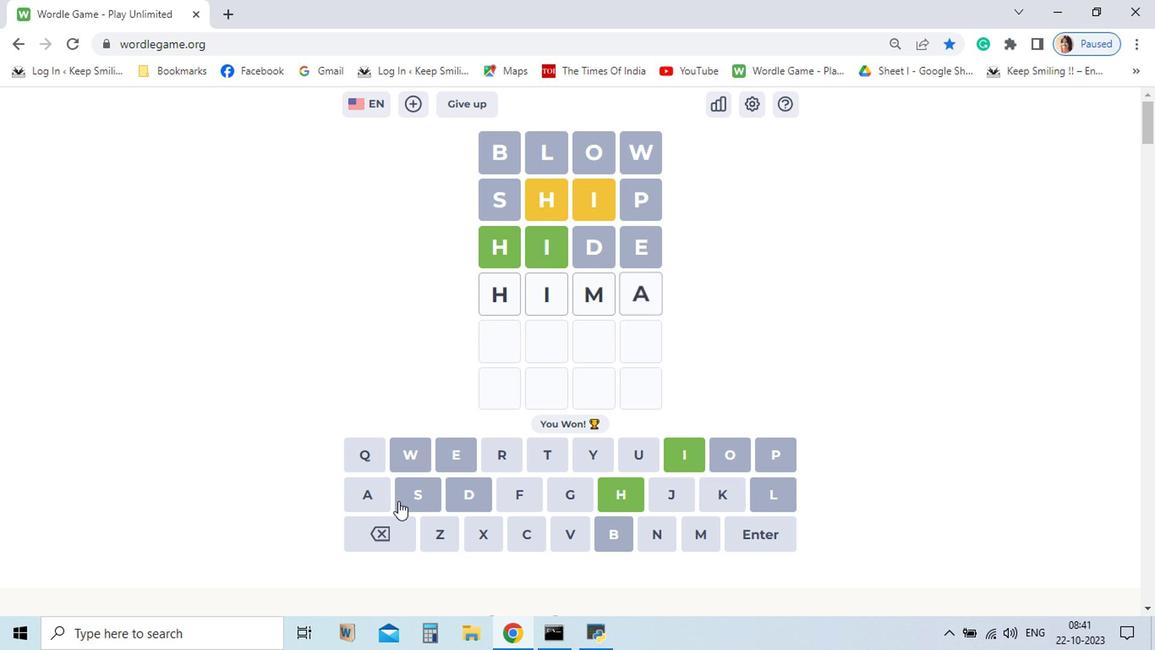 
Action: Mouse moved to (698, 526)
Screenshot: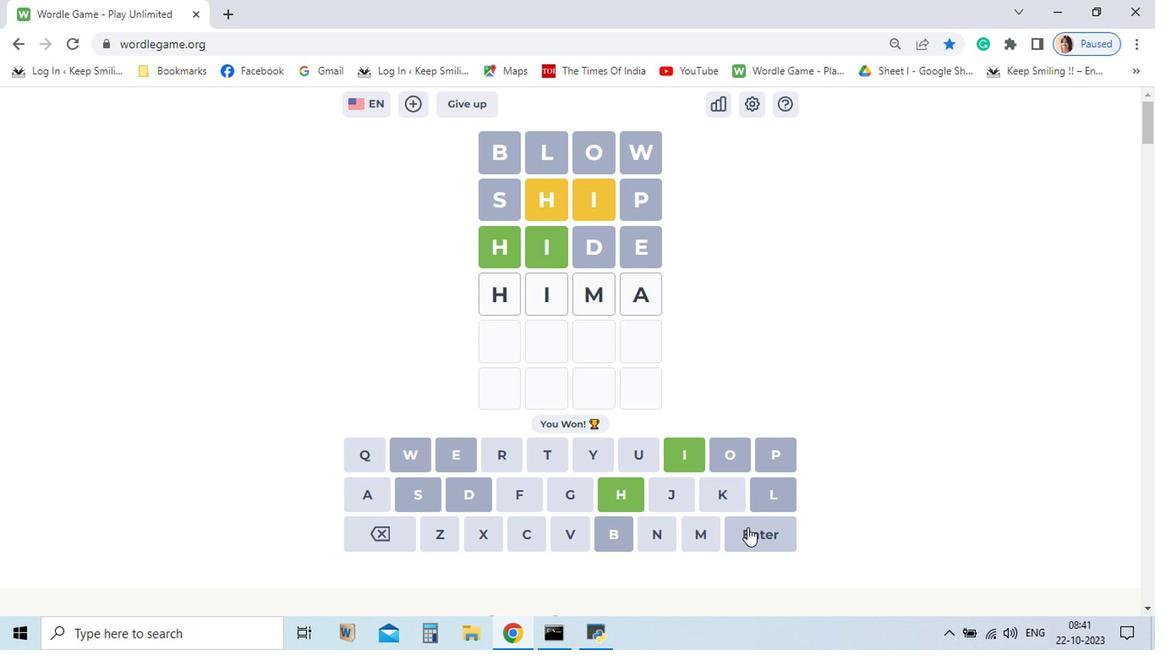 
Action: Mouse pressed left at (698, 526)
Screenshot: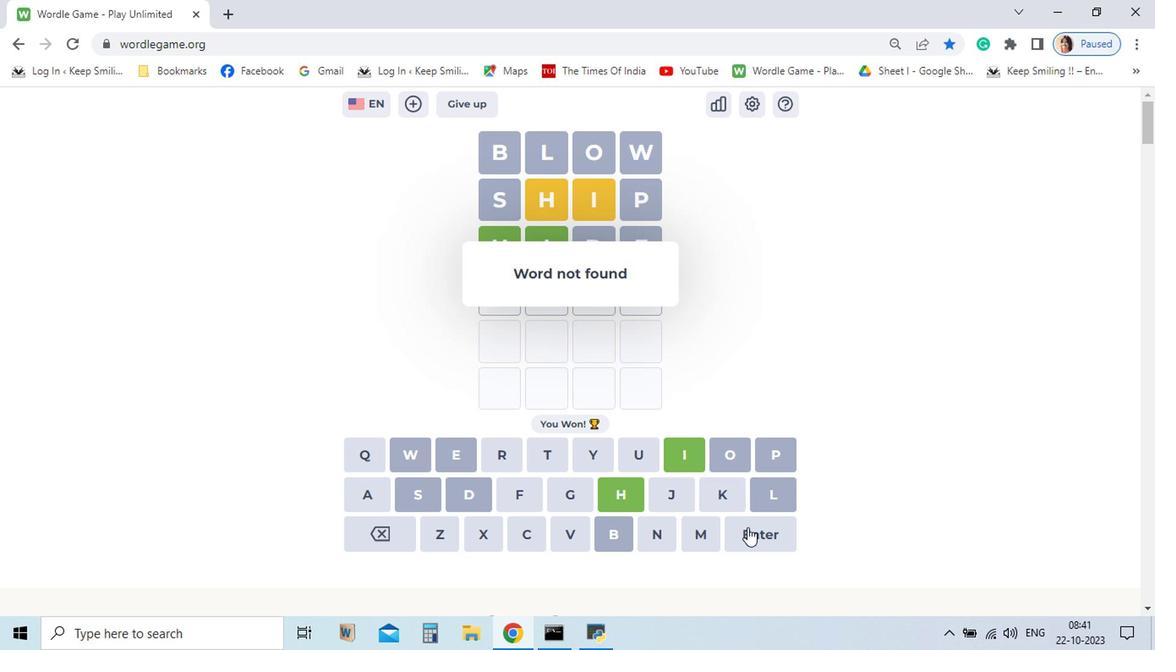 
Action: Mouse moved to (627, 527)
Screenshot: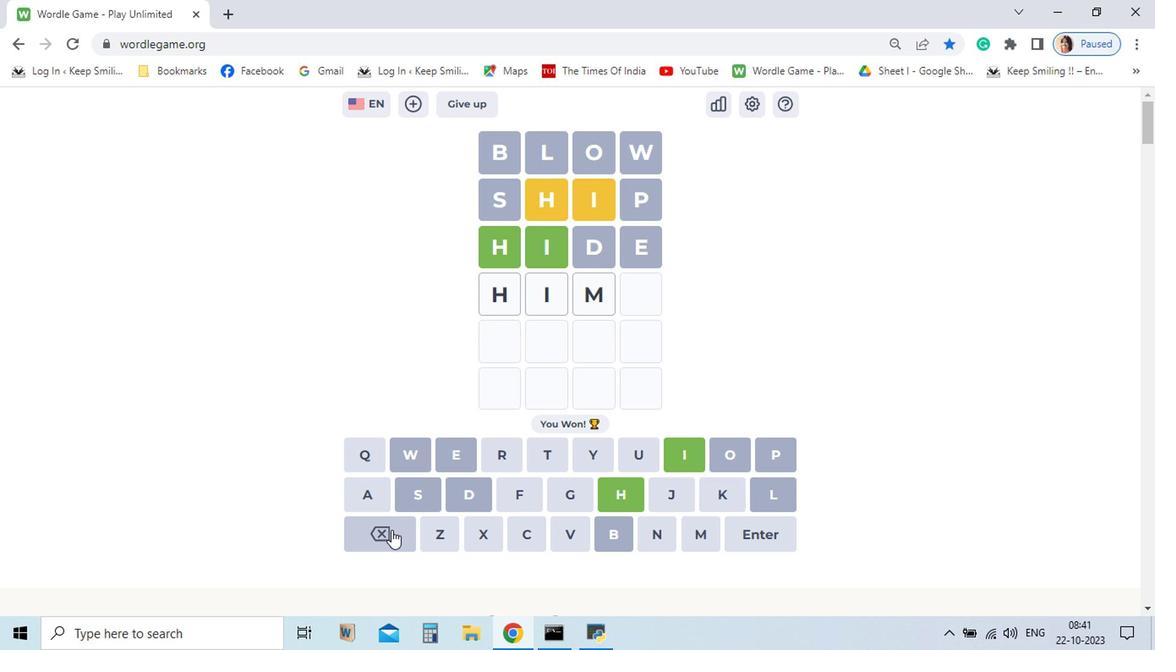 
Action: Mouse pressed left at (627, 527)
Screenshot: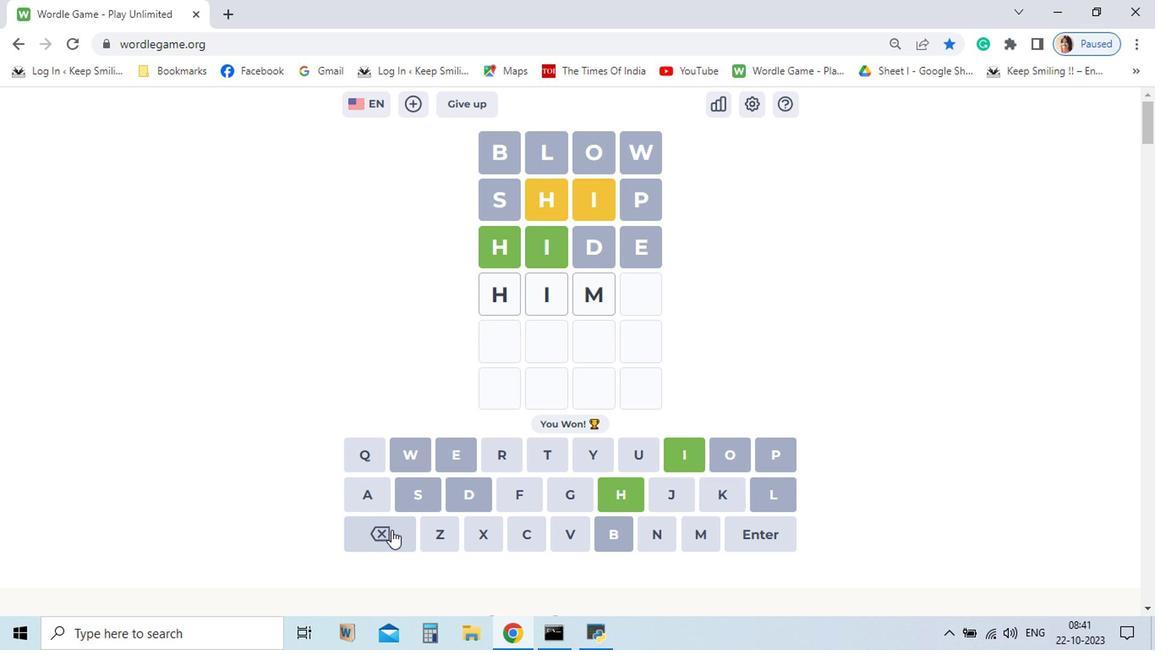 
Action: Mouse pressed left at (627, 527)
Screenshot: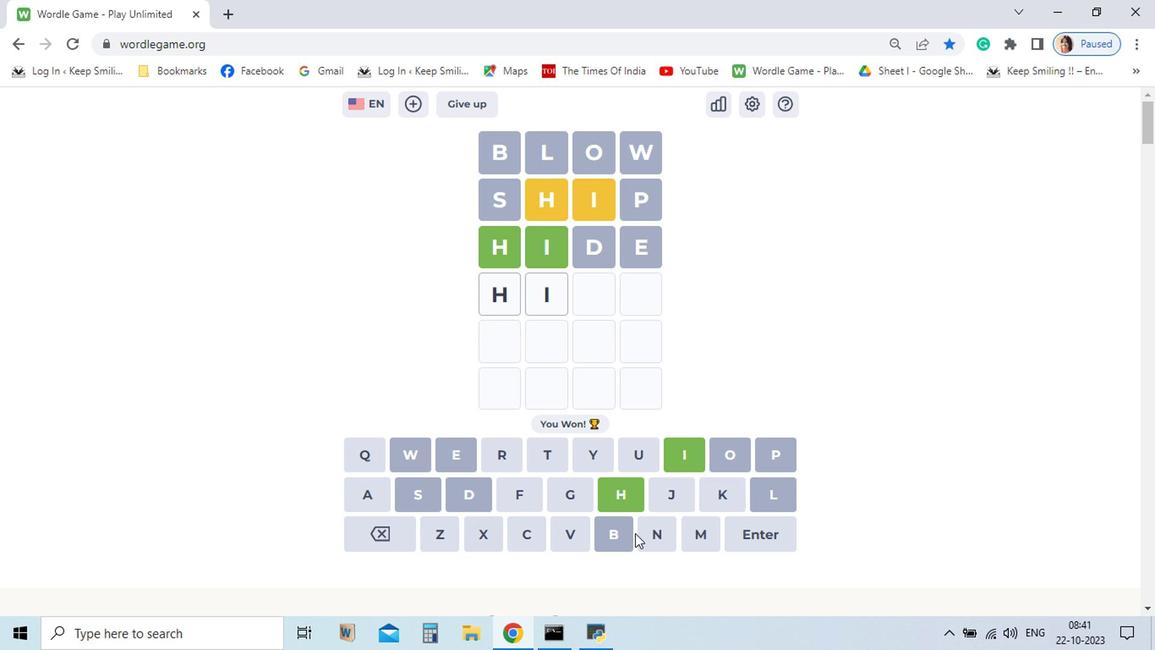 
Action: Mouse moved to (681, 528)
Screenshot: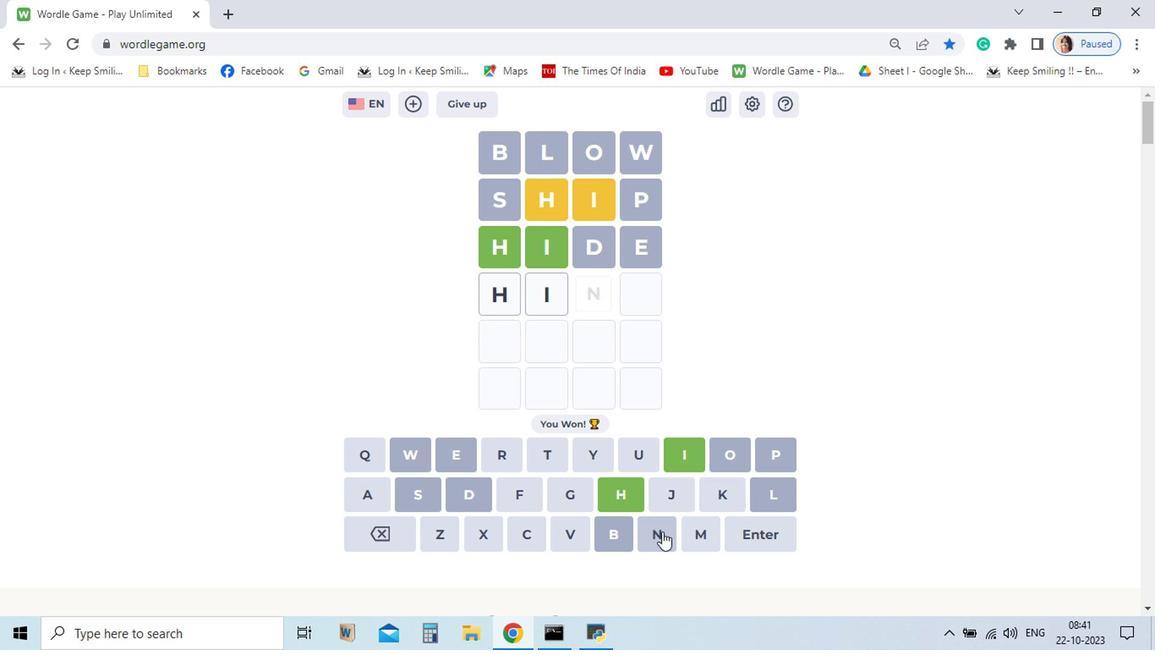 
Action: Mouse pressed left at (681, 528)
Screenshot: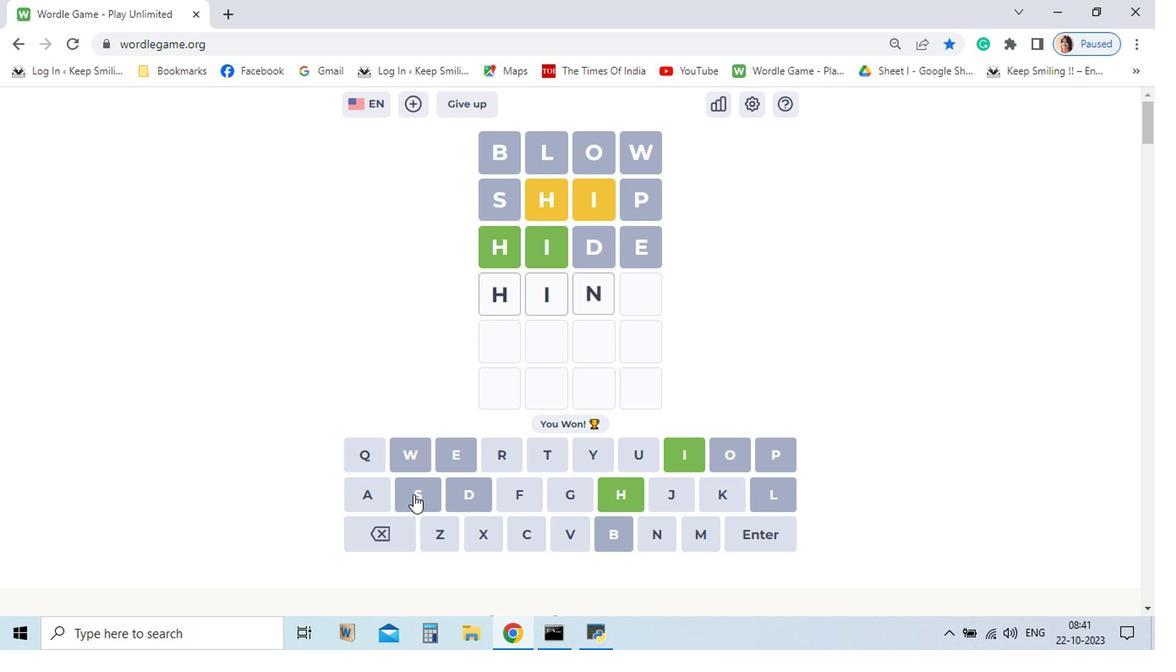 
Action: Mouse moved to (623, 512)
Screenshot: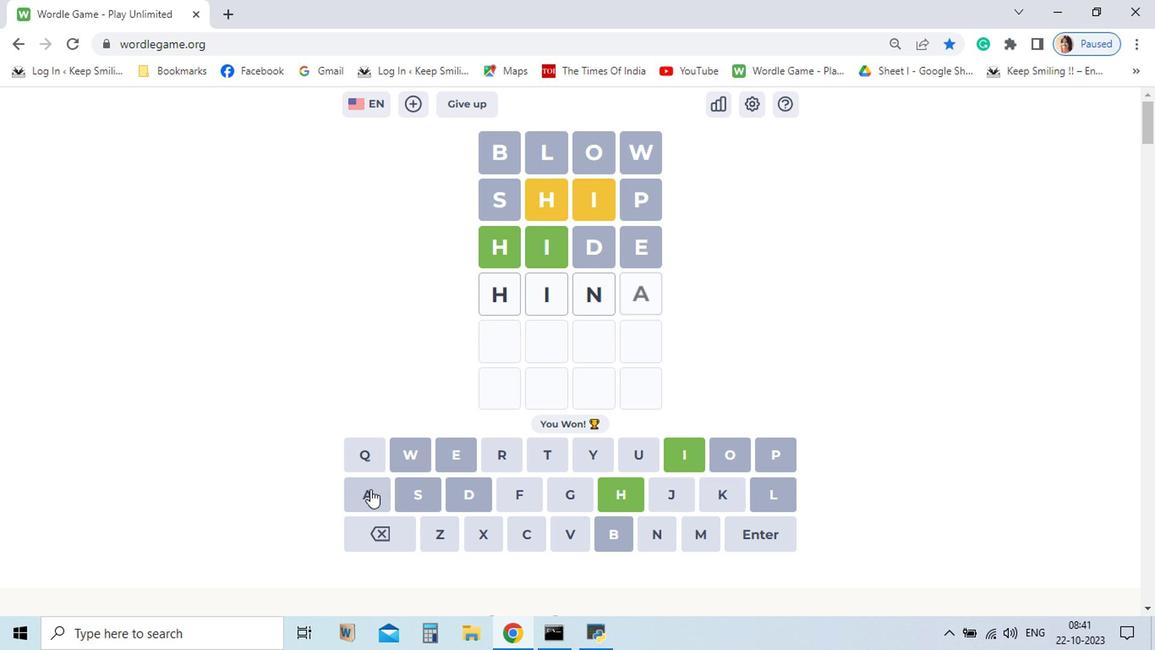 
Action: Mouse pressed left at (623, 512)
Screenshot: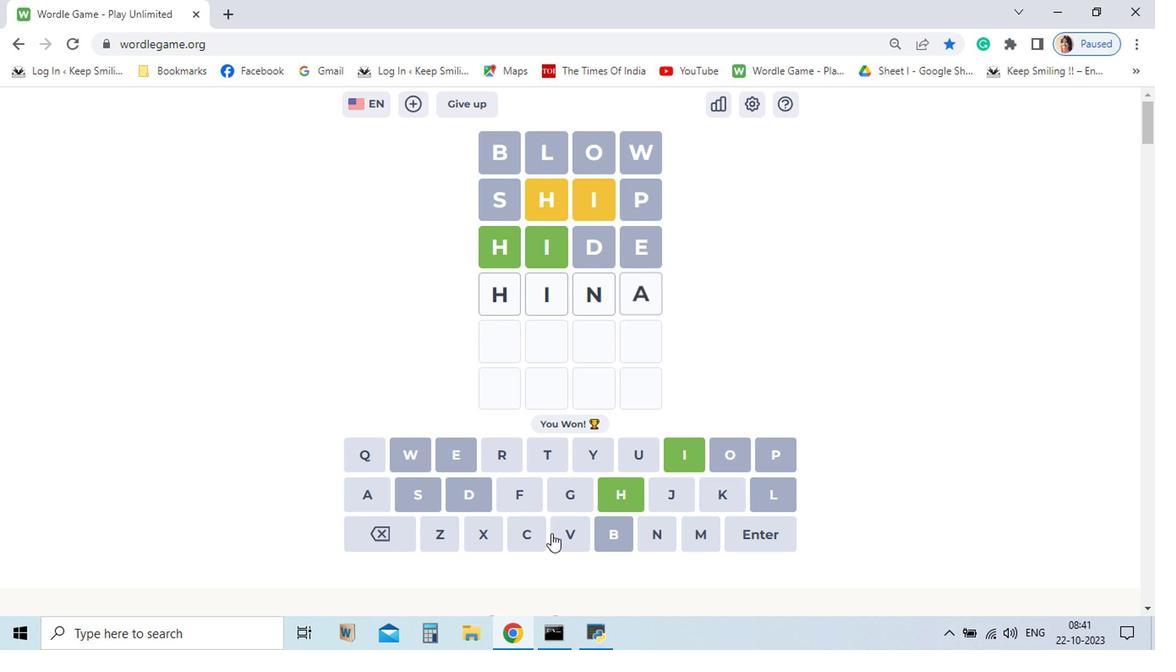 
Action: Mouse moved to (700, 531)
Screenshot: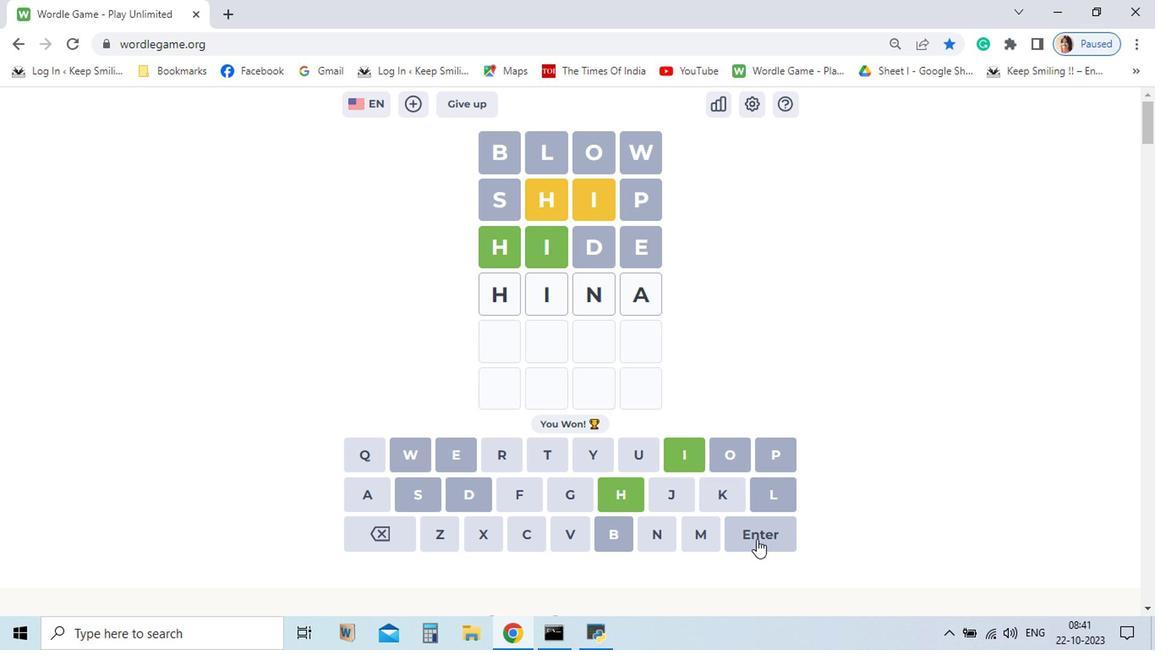 
Action: Mouse pressed left at (700, 531)
Screenshot: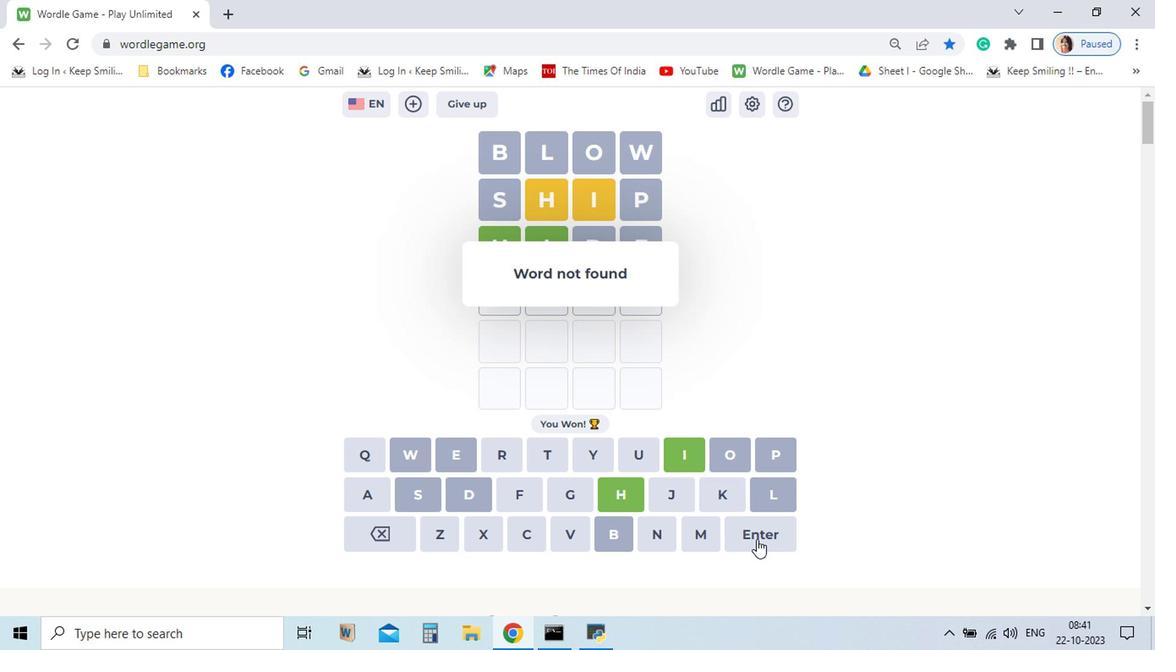 
Action: Mouse moved to (626, 527)
Screenshot: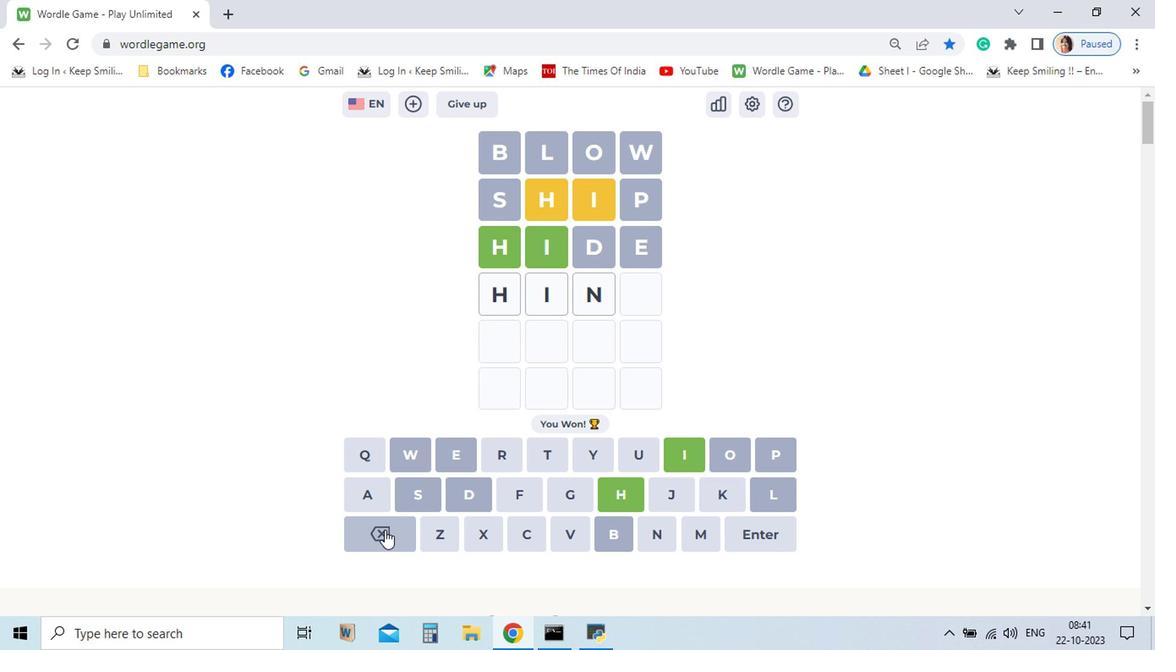 
Action: Mouse pressed left at (626, 527)
Screenshot: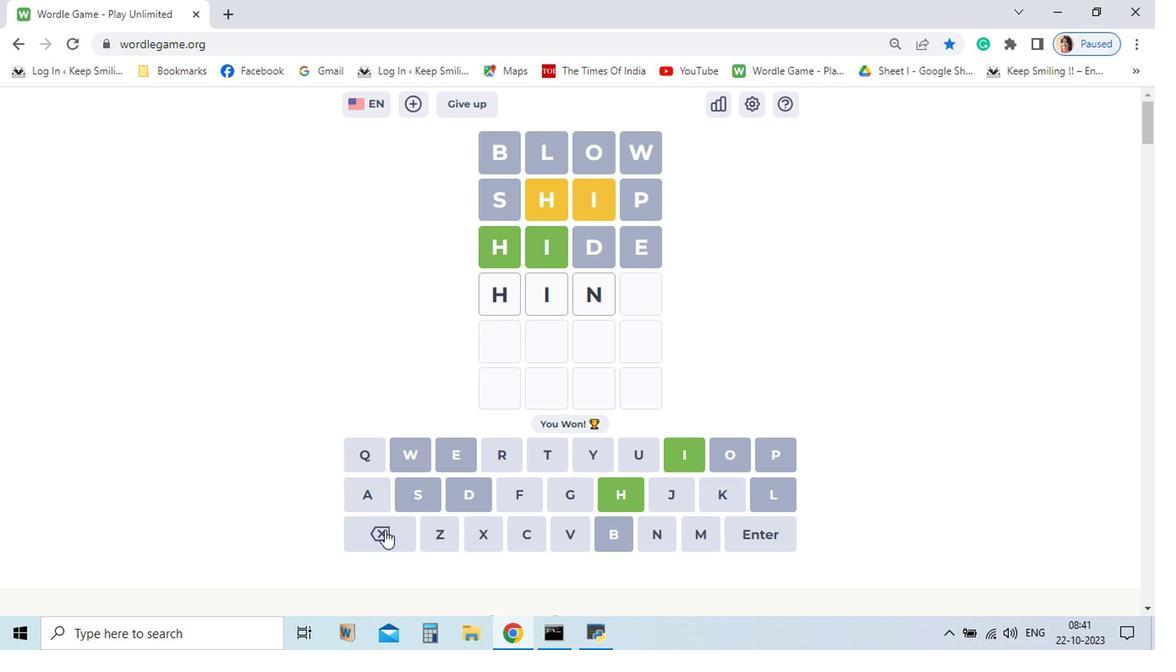 
Action: Mouse pressed left at (626, 527)
Screenshot: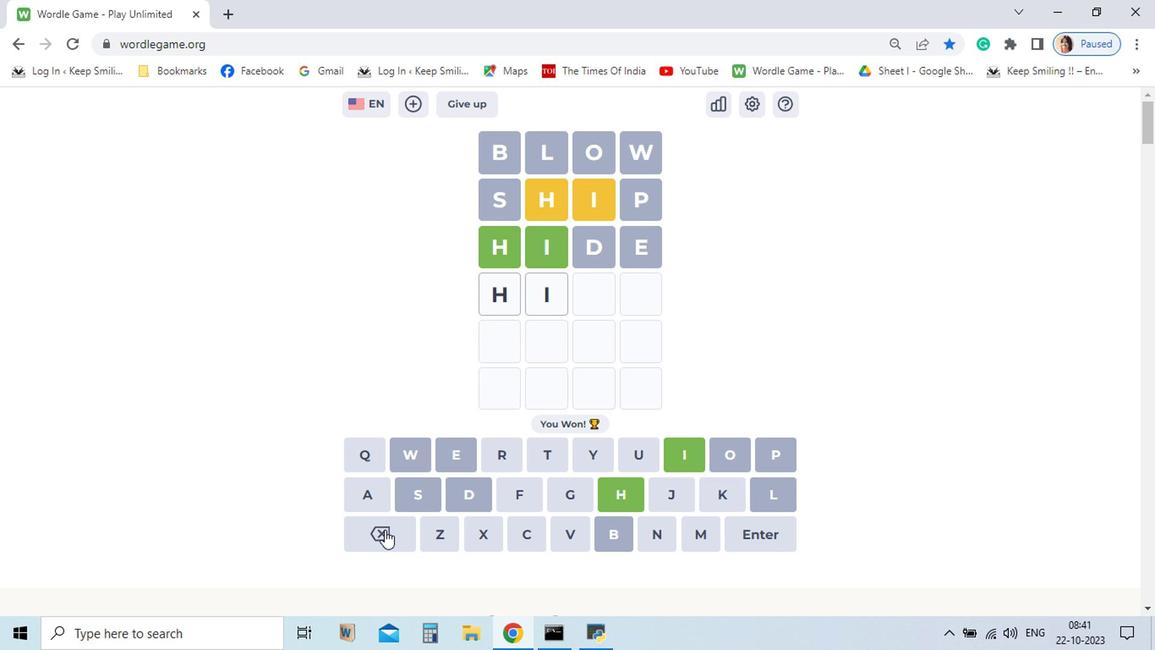 
Action: Mouse moved to (680, 528)
Screenshot: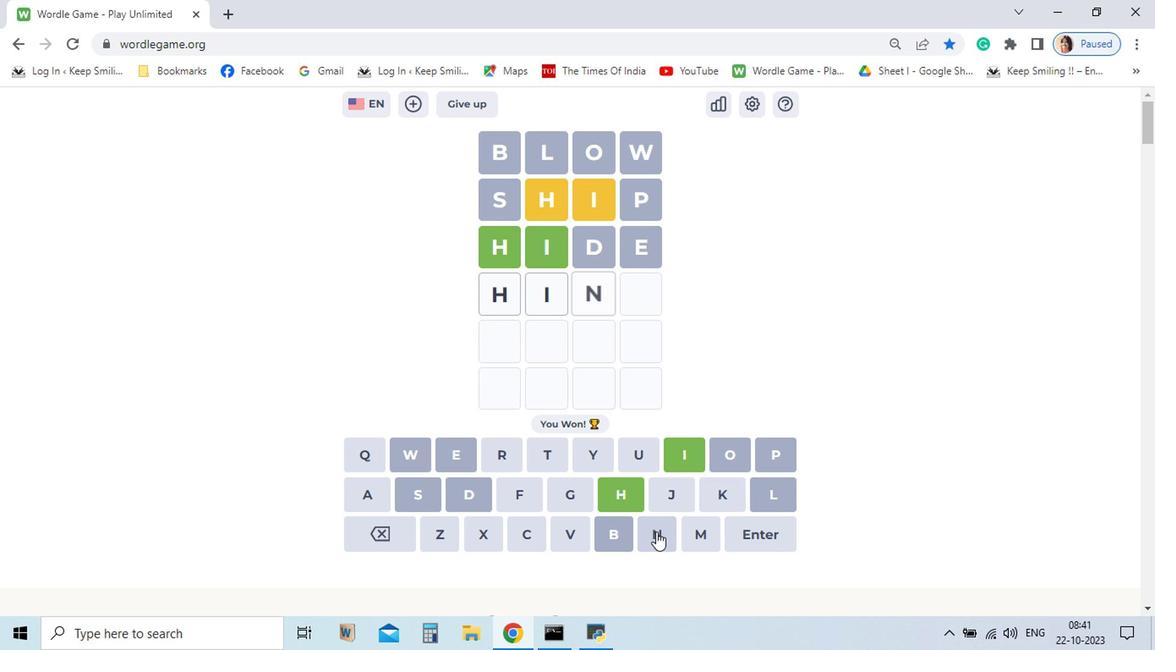 
Action: Mouse pressed left at (680, 528)
Screenshot: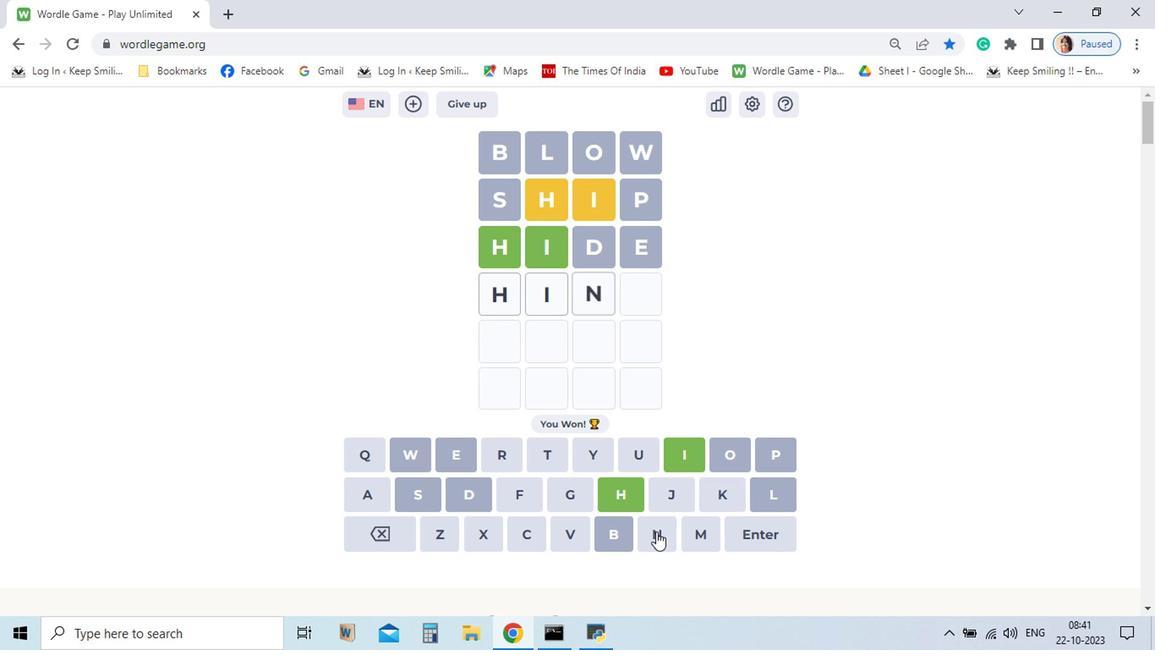 
Action: Mouse moved to (659, 499)
Screenshot: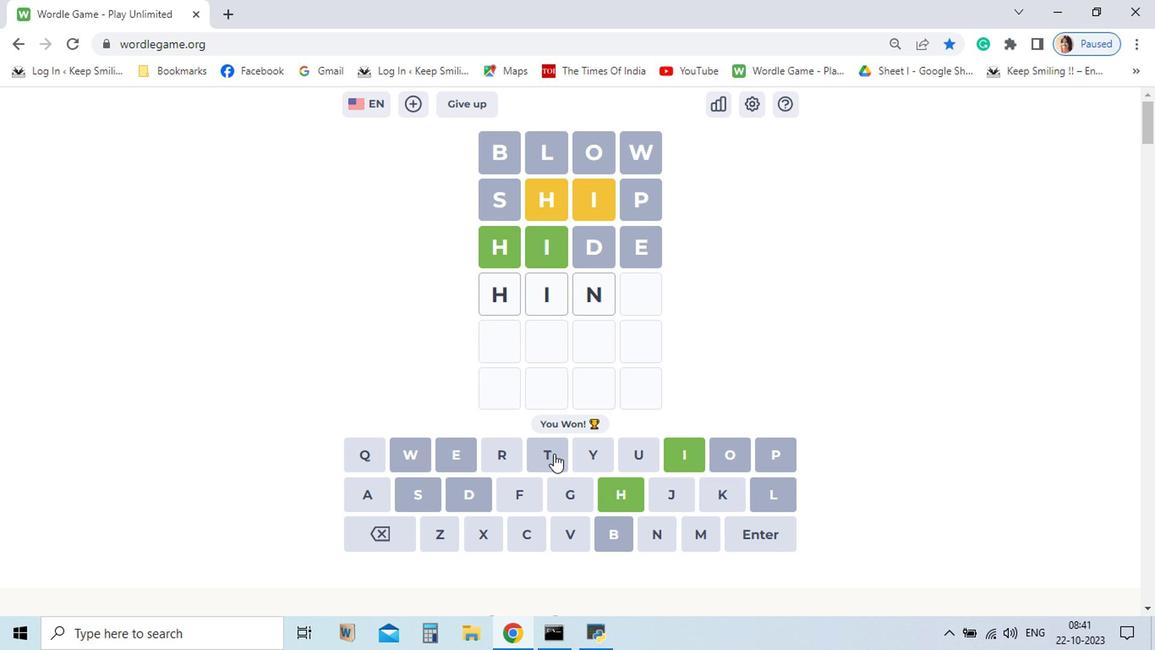
Action: Mouse pressed left at (659, 499)
Screenshot: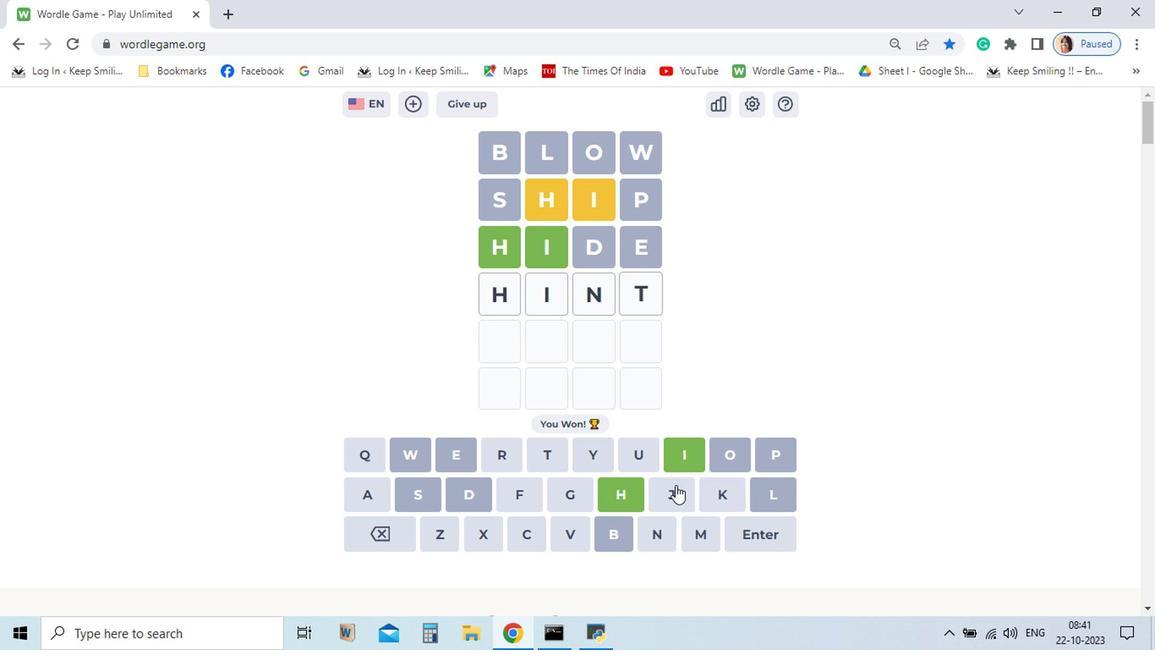 
Action: Mouse moved to (698, 529)
Screenshot: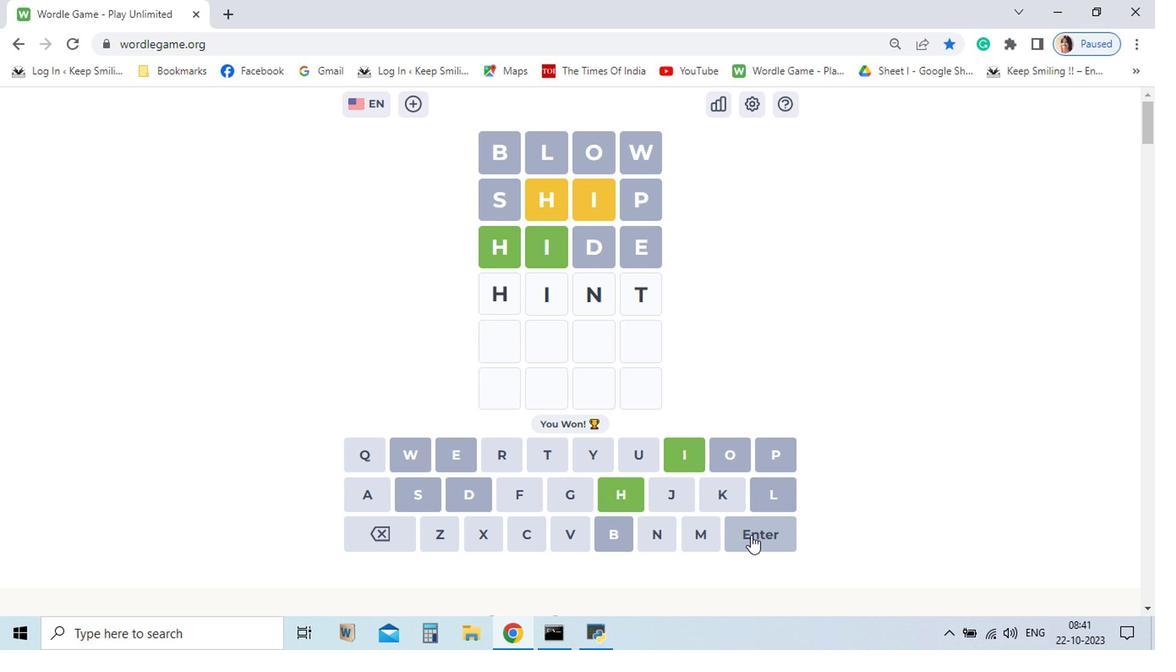 
Action: Mouse pressed left at (698, 529)
Screenshot: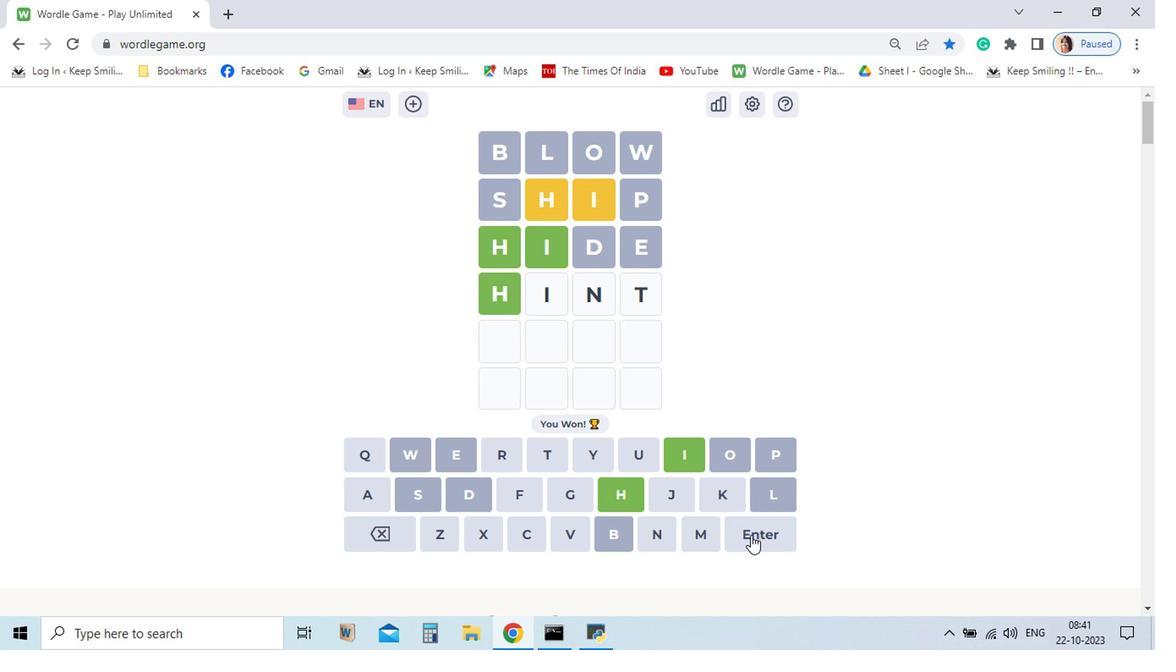 
Action: Mouse moved to (686, 411)
Screenshot: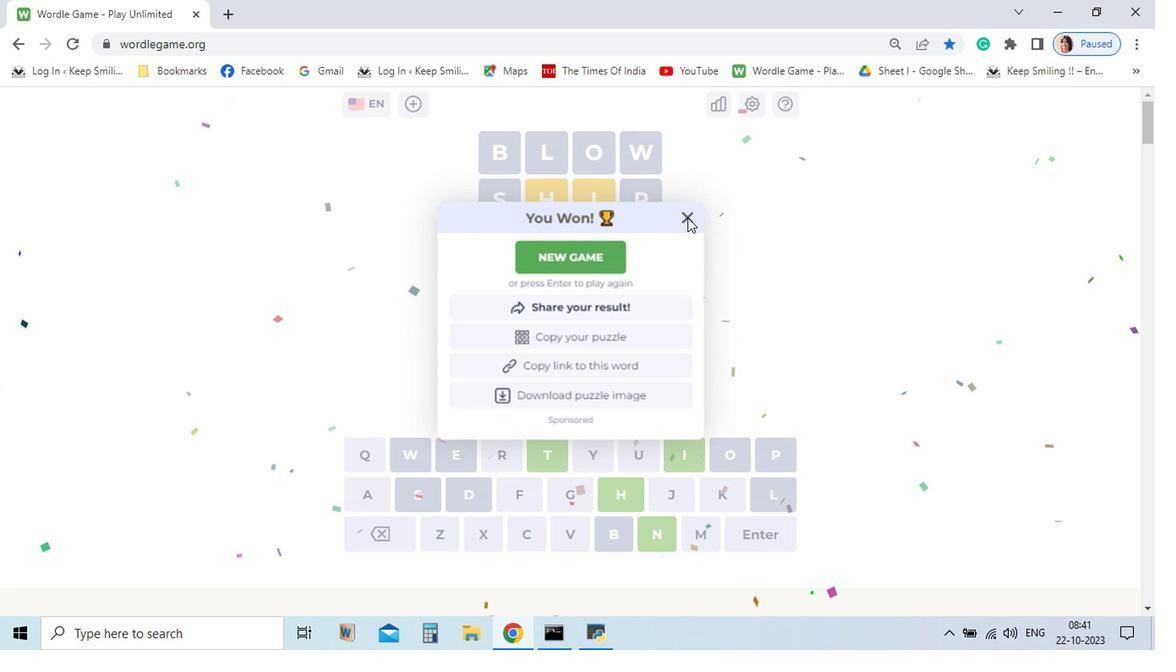 
Action: Mouse pressed left at (686, 411)
Screenshot: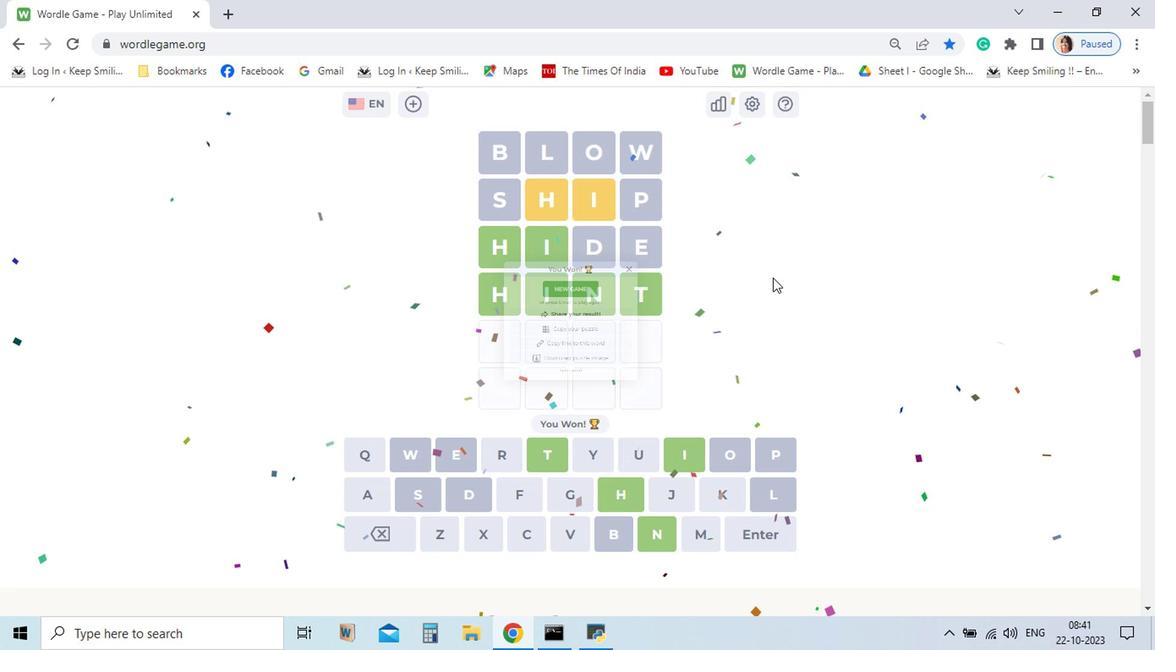 
Action: Mouse moved to (756, 479)
Screenshot: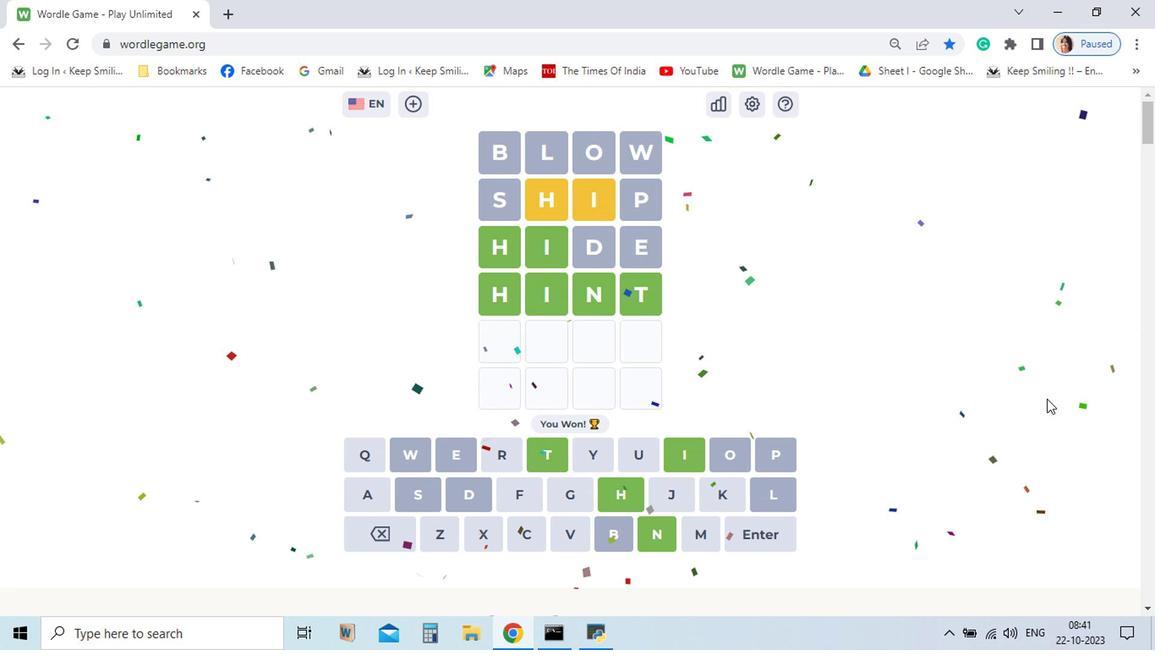 
